 Task: Font style For heading Use Arabic Typesetting with dark magenta 1 colour & Underline. font size for heading '18 Pt. 'Change the font style of data to Batangand font size to  14 Pt. Change the alignment of both headline & data to  Align left. In the sheet  analysisSalesAnalysis_2023
Action: Mouse moved to (94, 122)
Screenshot: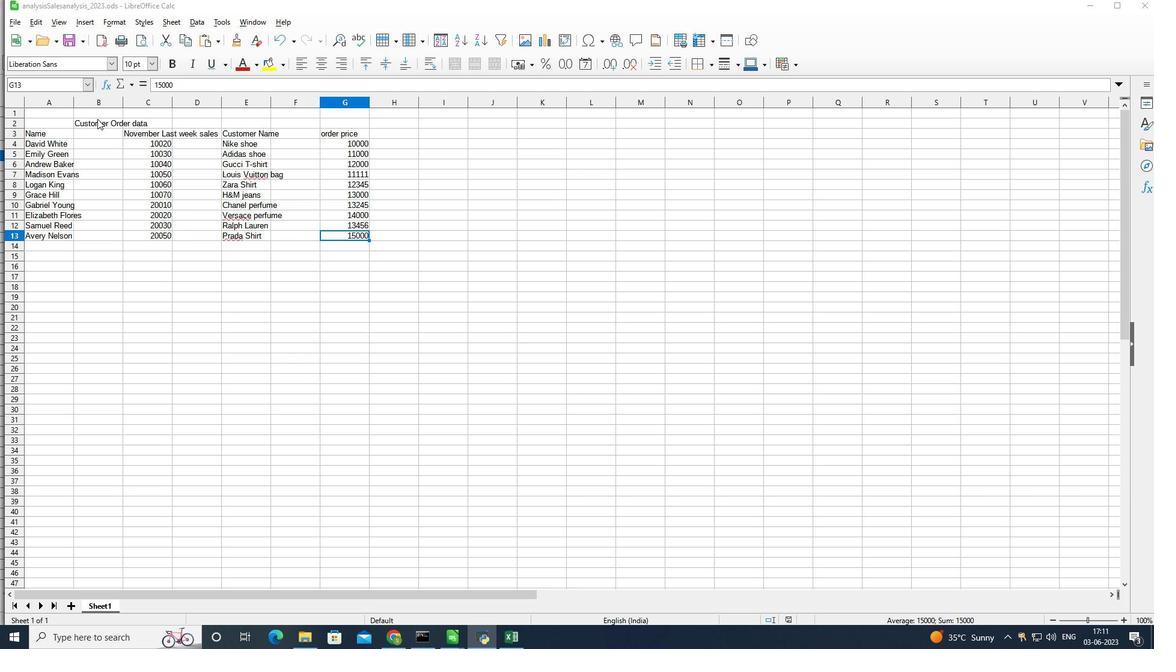 
Action: Mouse pressed left at (94, 122)
Screenshot: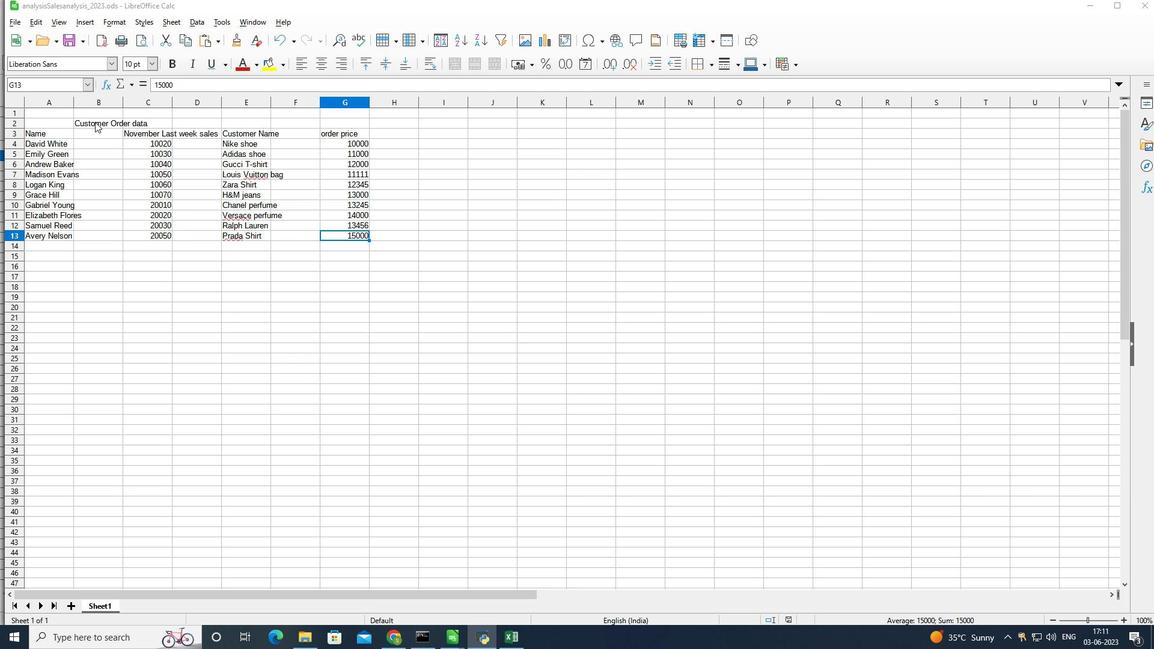 
Action: Mouse pressed left at (94, 122)
Screenshot: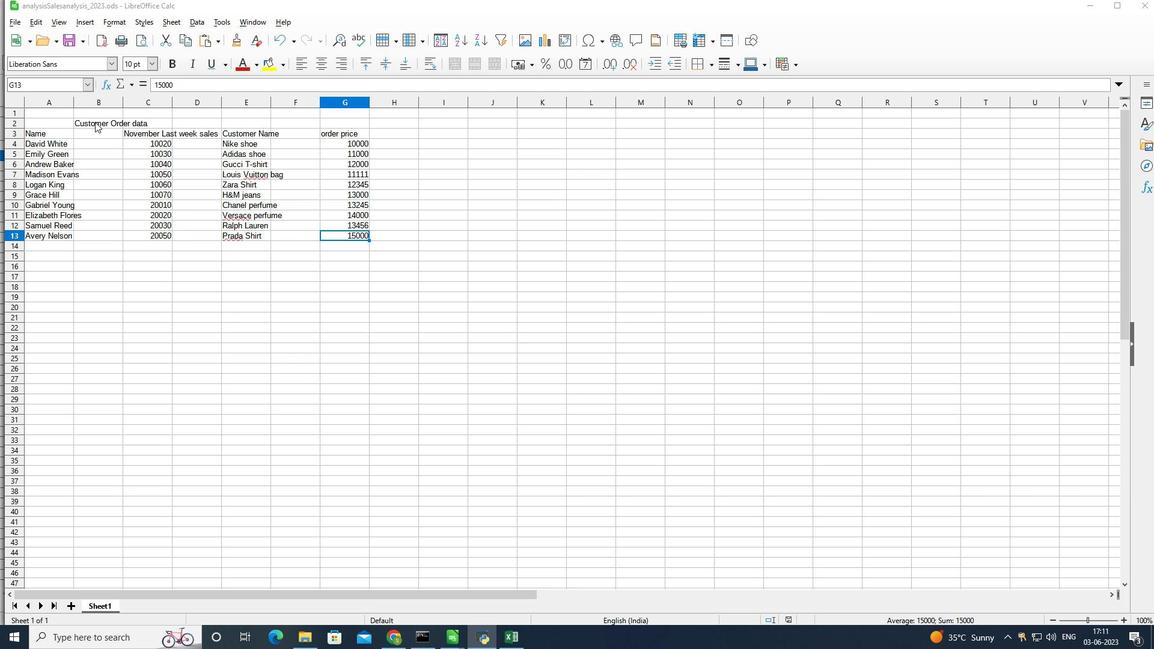 
Action: Mouse pressed left at (94, 122)
Screenshot: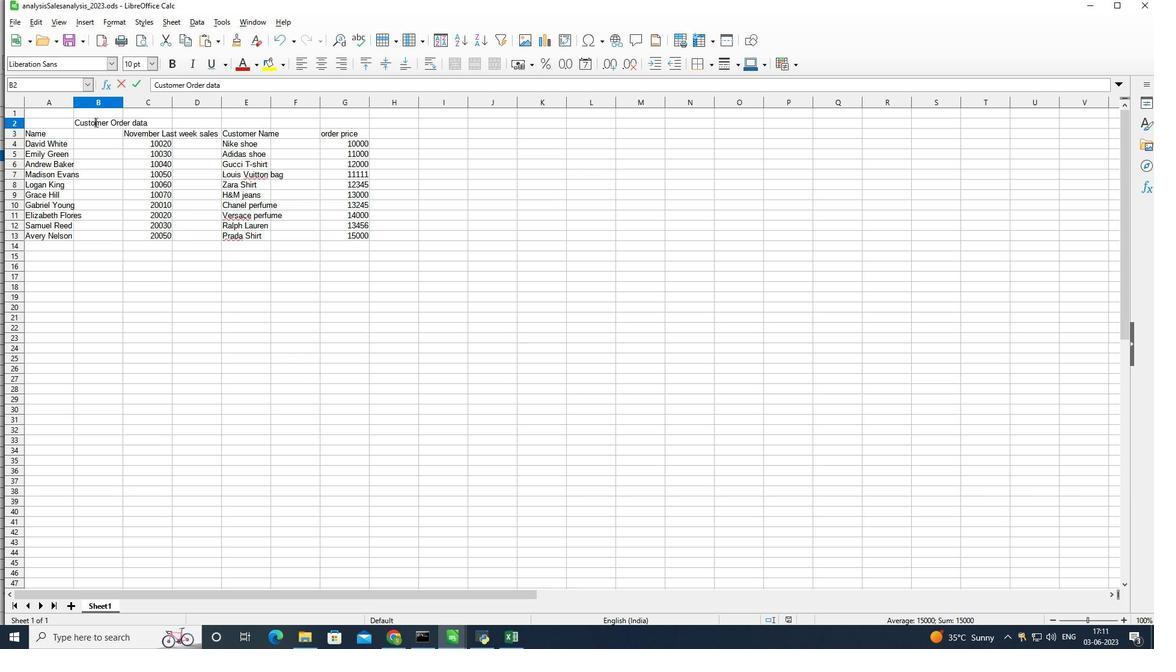 
Action: Mouse pressed left at (94, 122)
Screenshot: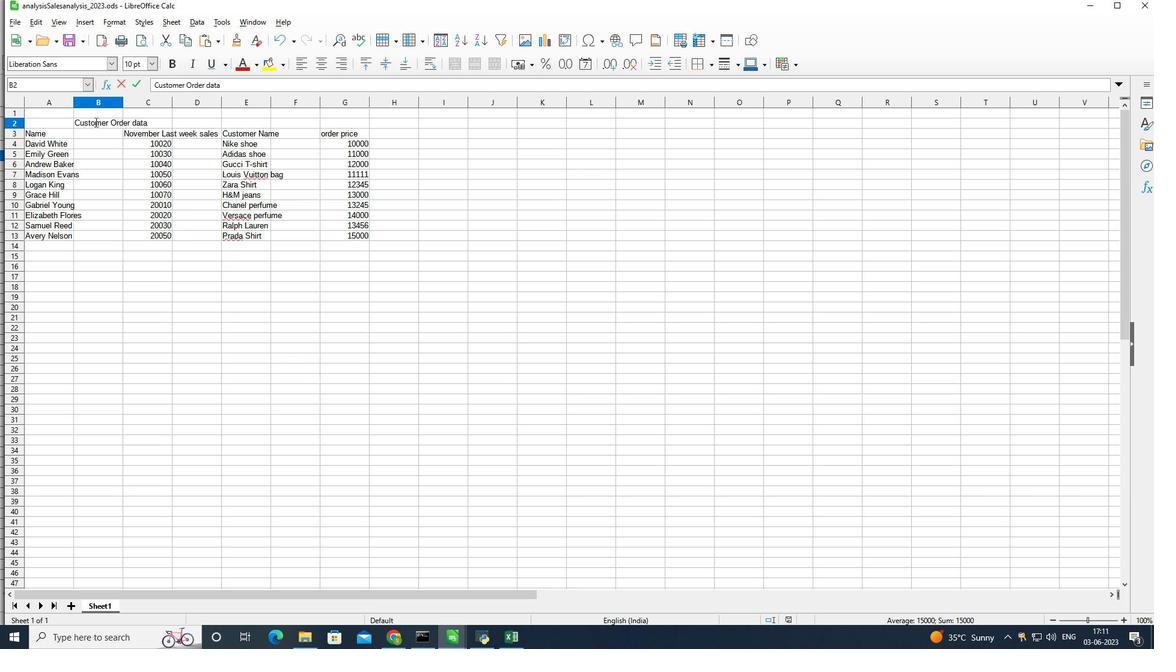 
Action: Mouse pressed left at (94, 122)
Screenshot: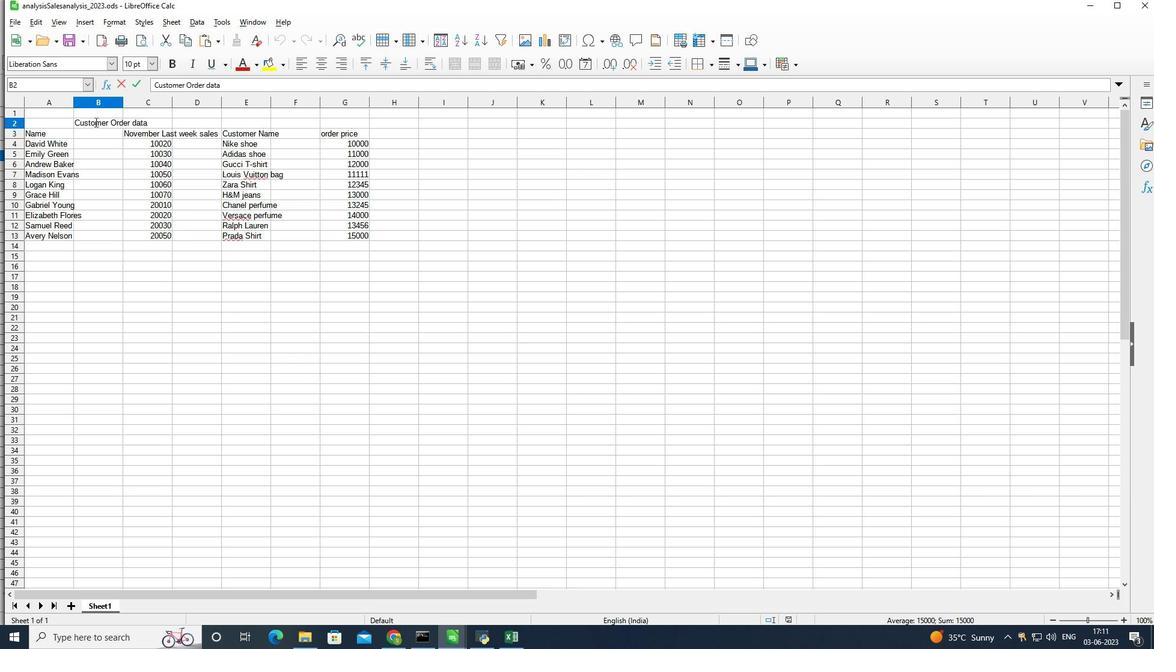
Action: Mouse moved to (94, 123)
Screenshot: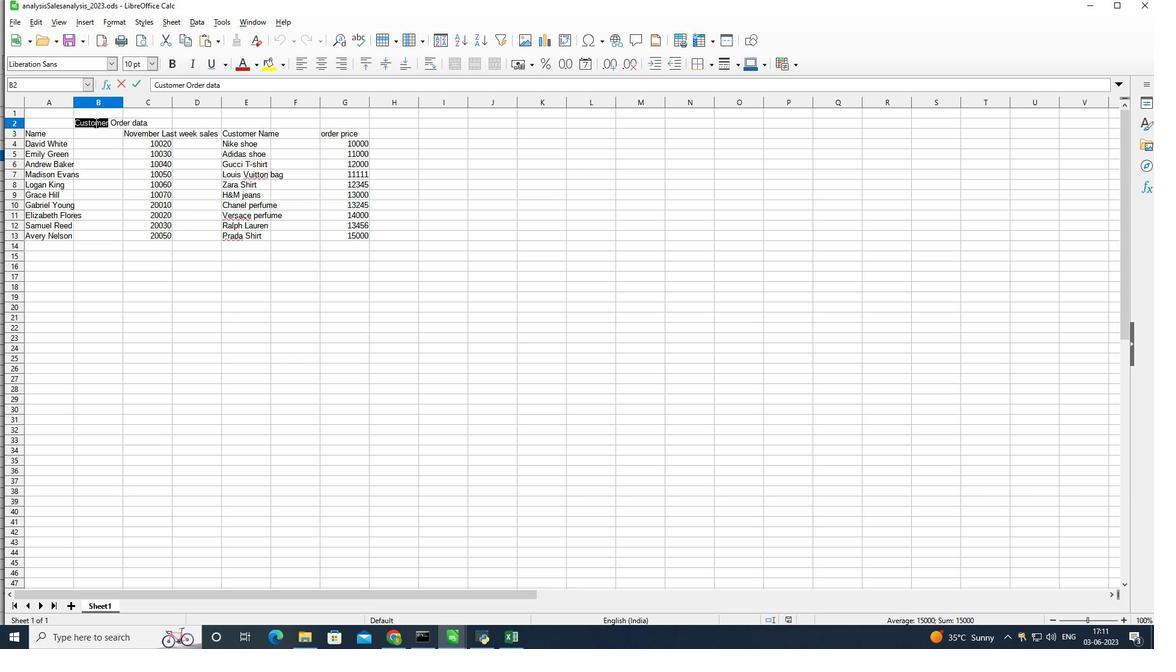 
Action: Mouse pressed left at (94, 123)
Screenshot: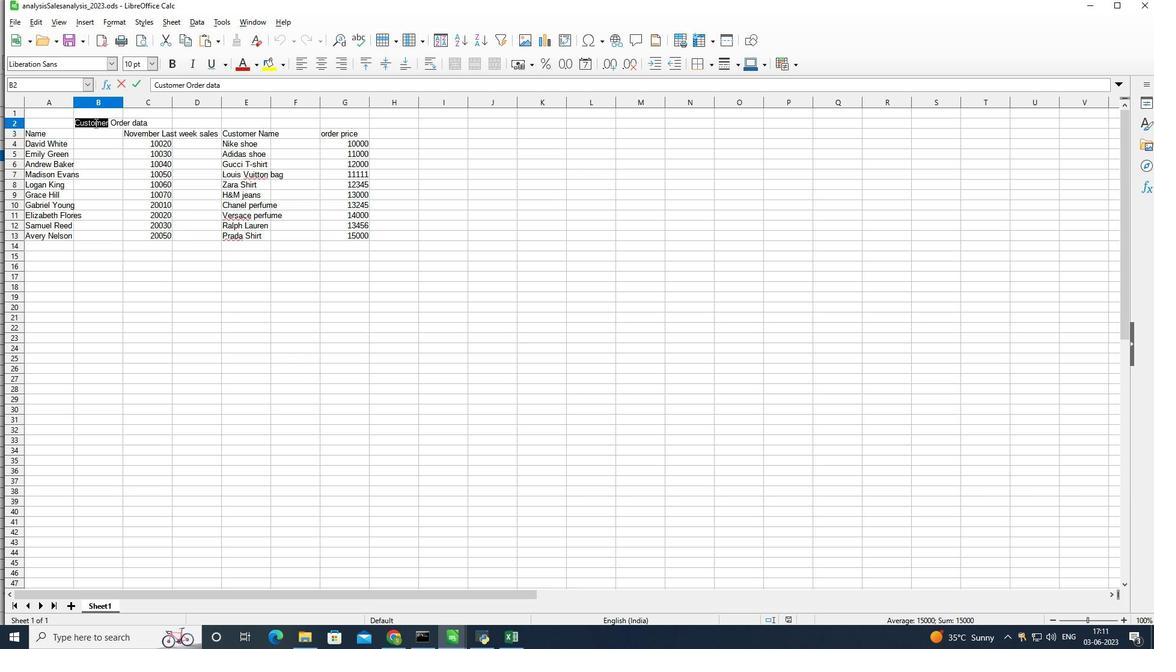 
Action: Mouse moved to (96, 123)
Screenshot: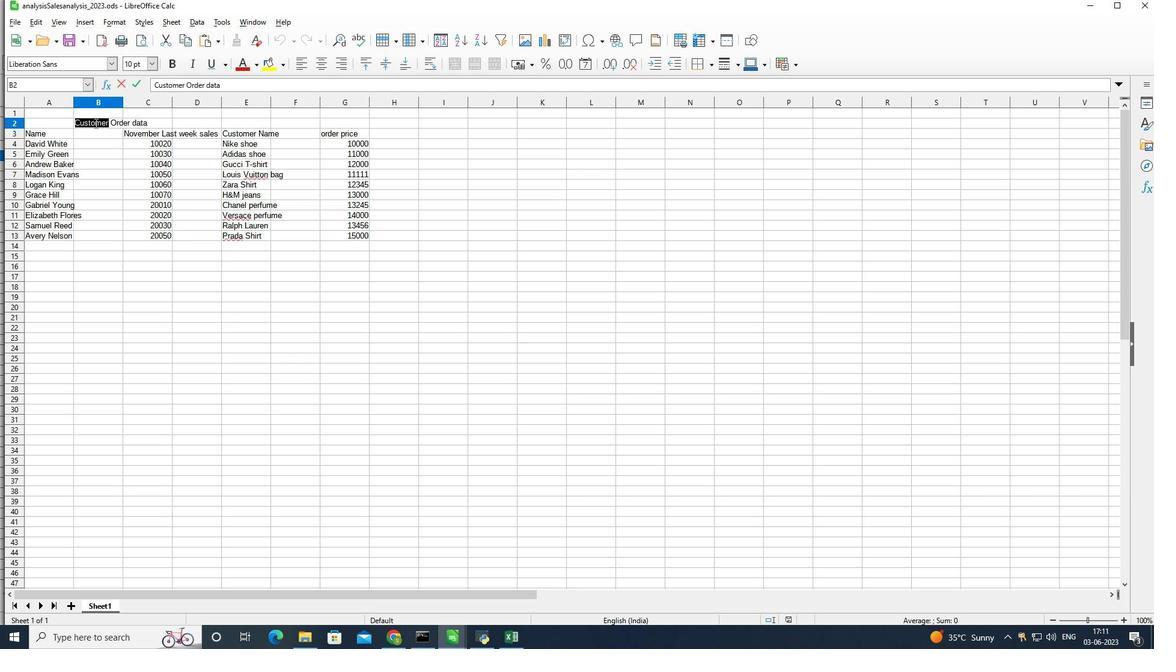 
Action: Mouse pressed left at (96, 123)
Screenshot: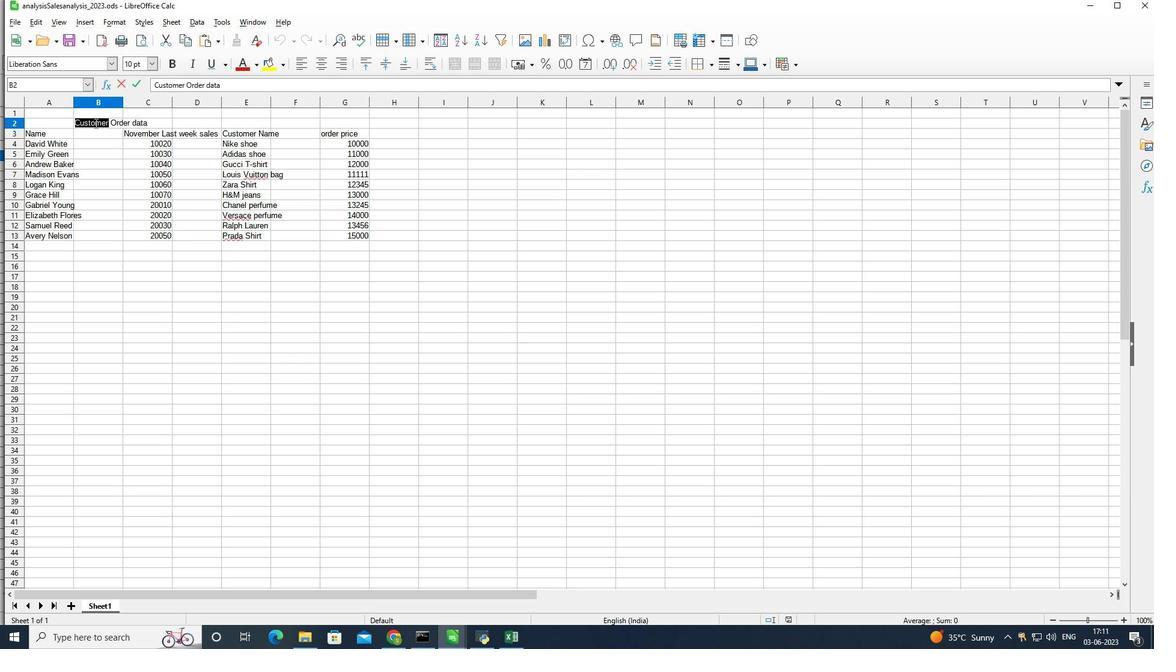 
Action: Mouse pressed left at (96, 123)
Screenshot: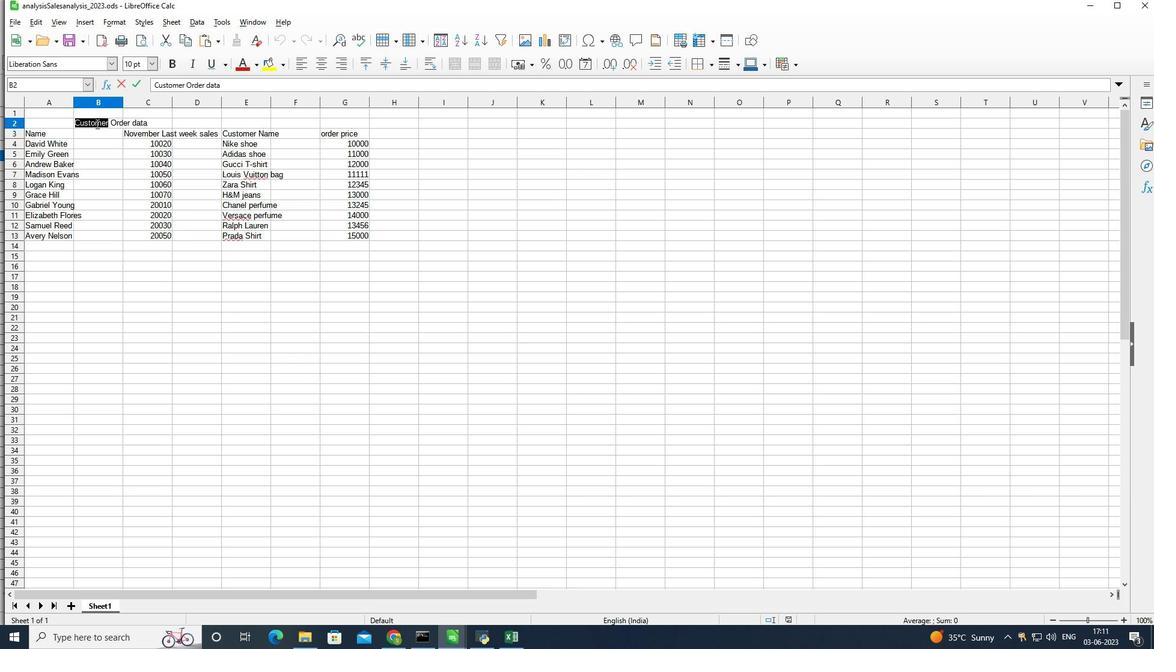 
Action: Mouse moved to (96, 123)
Screenshot: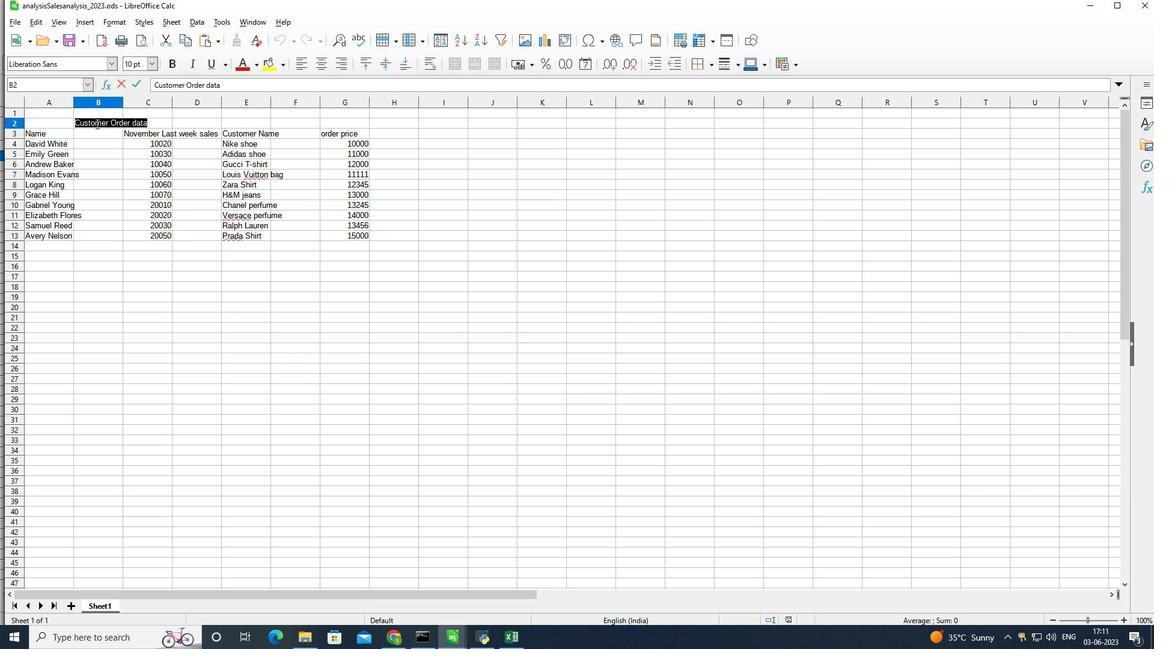 
Action: Mouse pressed left at (96, 123)
Screenshot: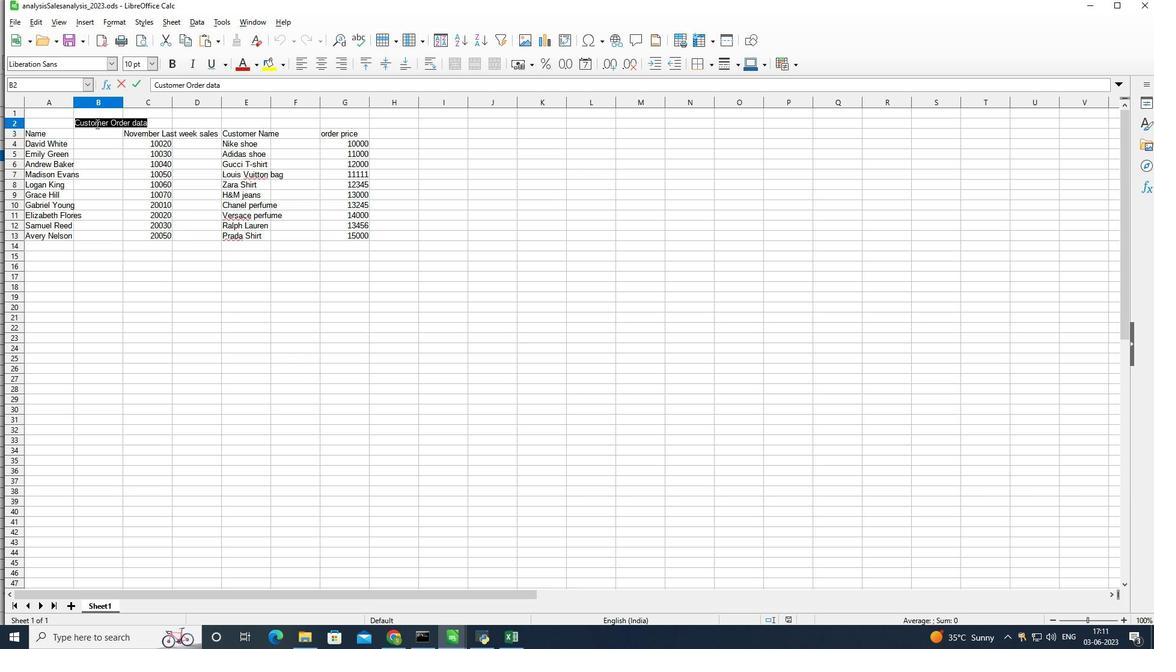 
Action: Mouse moved to (94, 66)
Screenshot: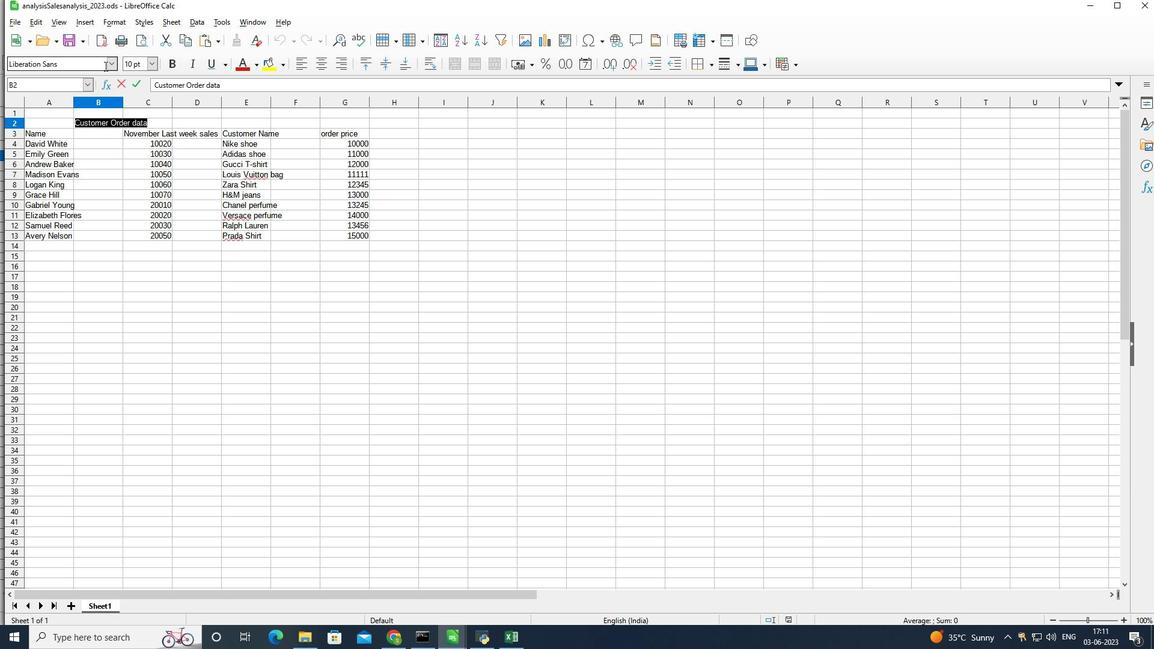 
Action: Mouse pressed left at (94, 66)
Screenshot: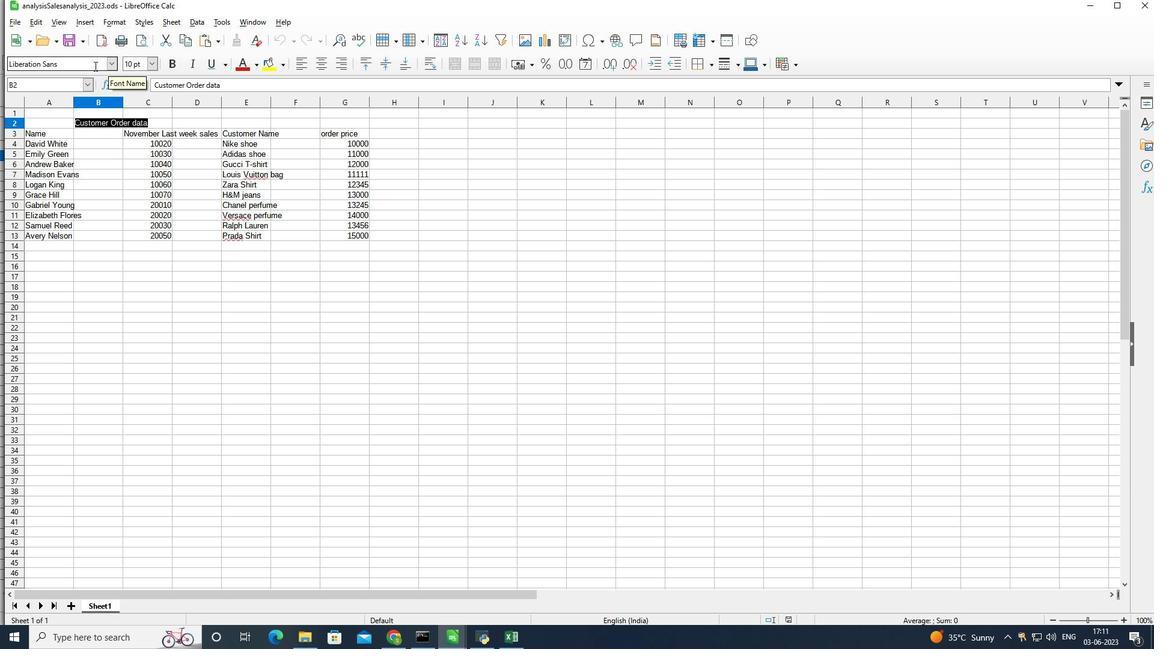 
Action: Mouse moved to (111, 88)
Screenshot: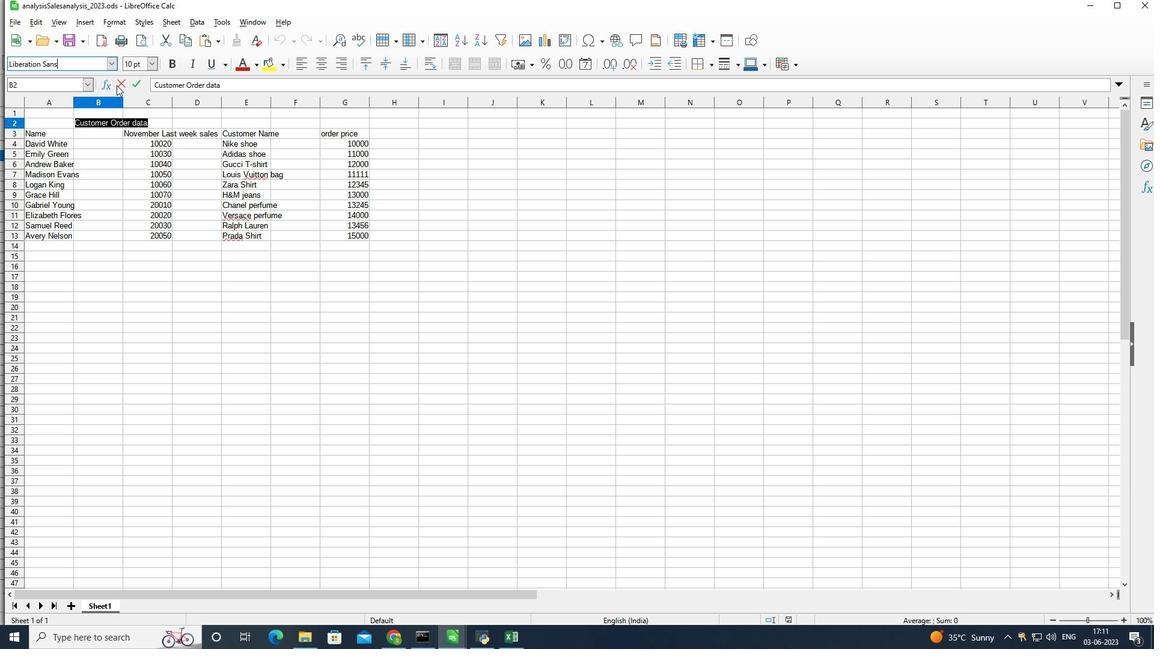 
Action: Key pressed <Key.backspace><Key.backspace><Key.backspace><Key.backspace><Key.backspace><Key.backspace><Key.backspace><Key.backspace><Key.backspace><Key.backspace><Key.backspace><Key.backspace><Key.backspace><Key.backspace><Key.backspace><Key.backspace><Key.backspace><Key.backspace><Key.backspace><Key.backspace><Key.backspace><Key.backspace><Key.backspace><Key.shift>arabic<Key.space><Key.shift>Type<Key.enter>
Screenshot: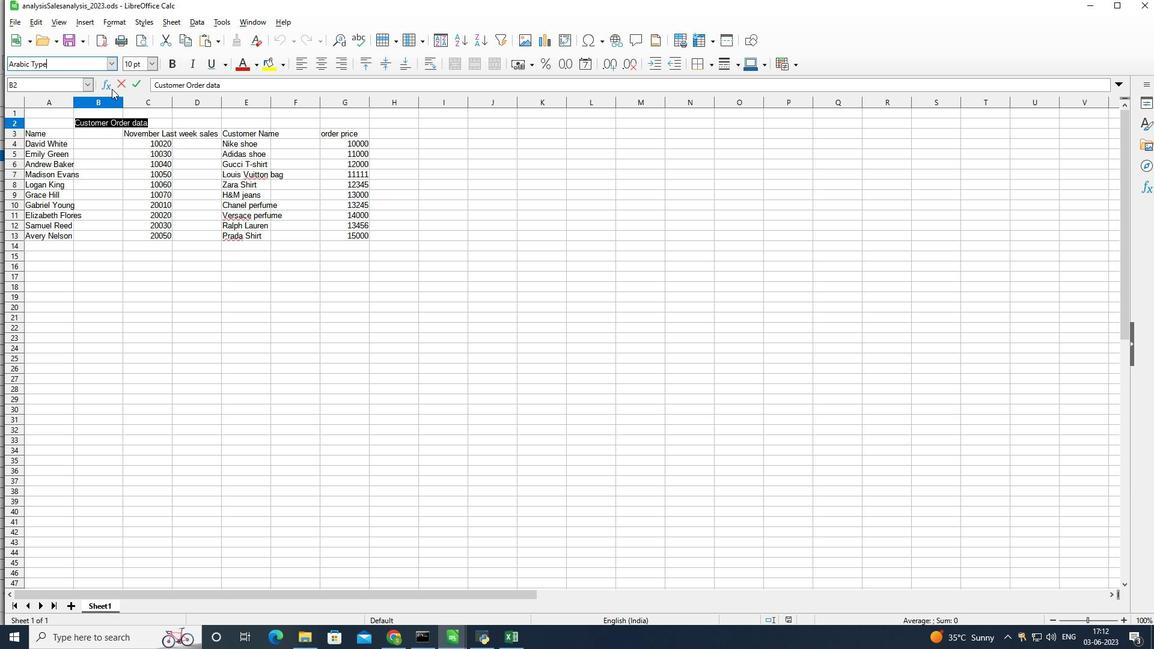 
Action: Mouse moved to (259, 65)
Screenshot: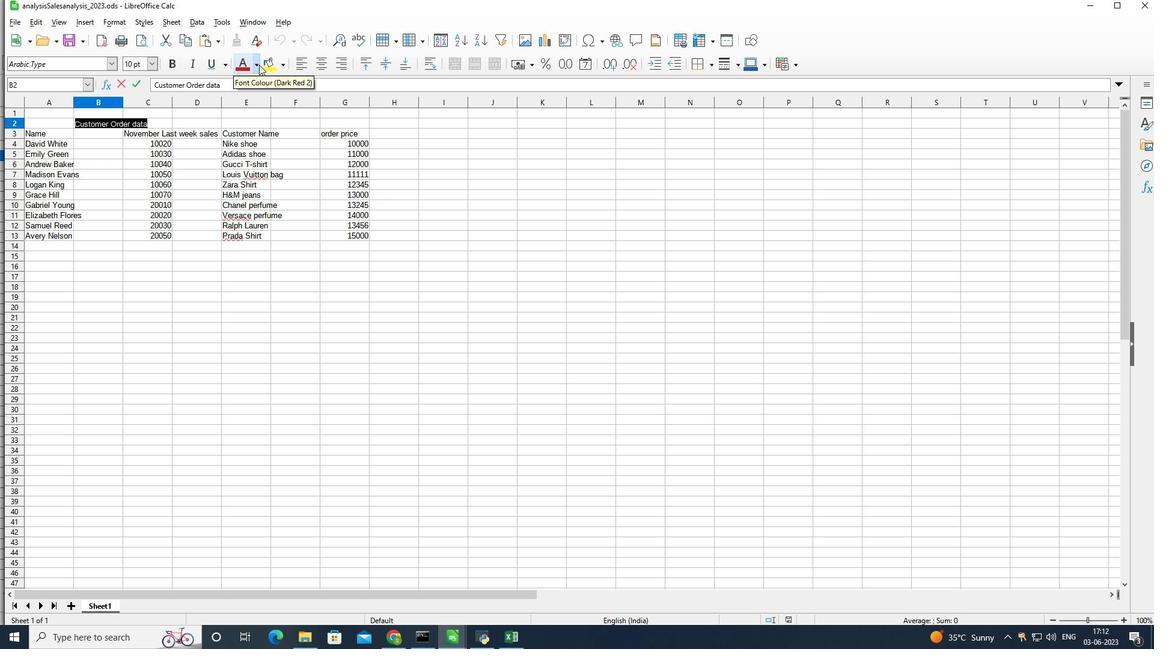 
Action: Mouse pressed left at (259, 65)
Screenshot: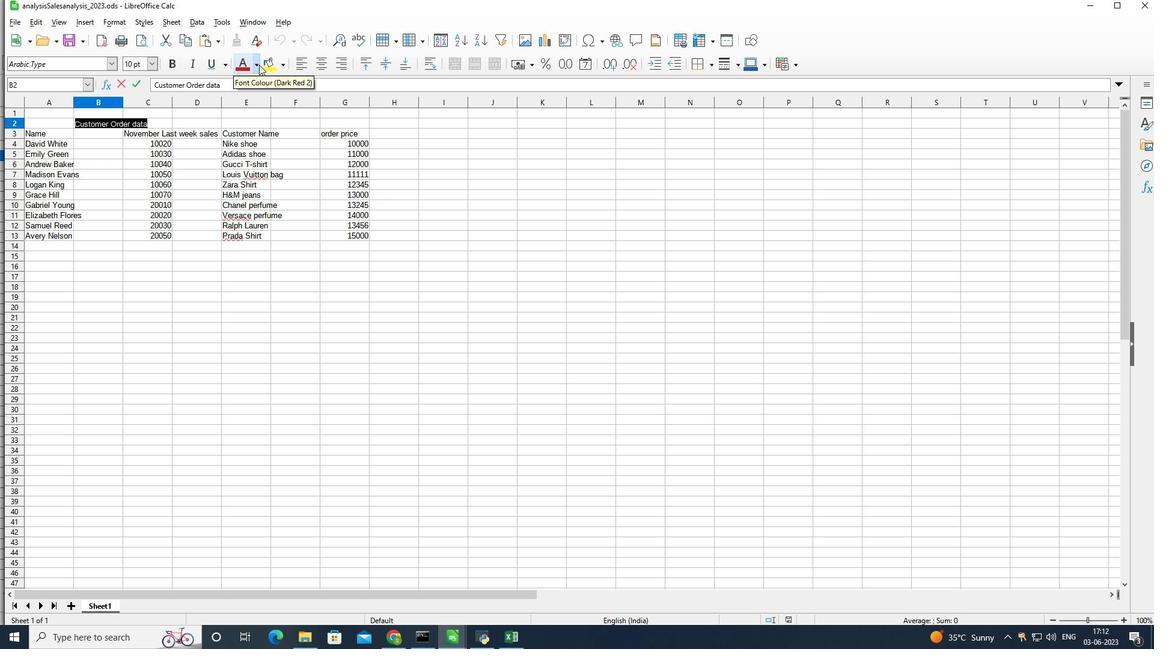
Action: Mouse moved to (295, 220)
Screenshot: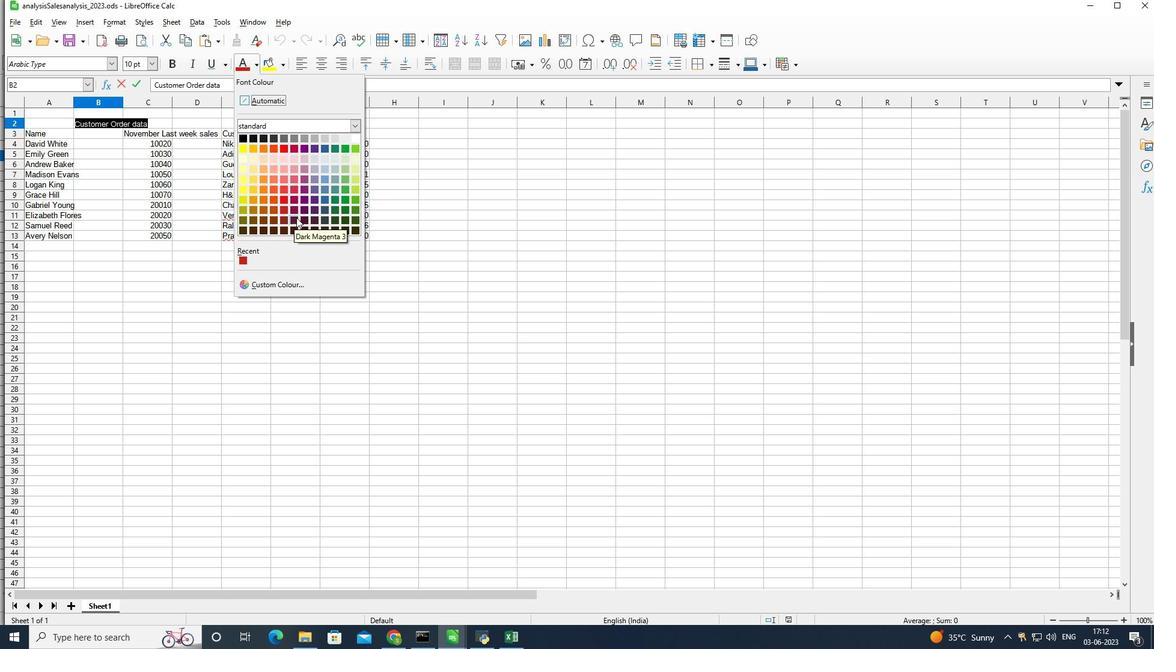 
Action: Mouse pressed left at (295, 220)
Screenshot: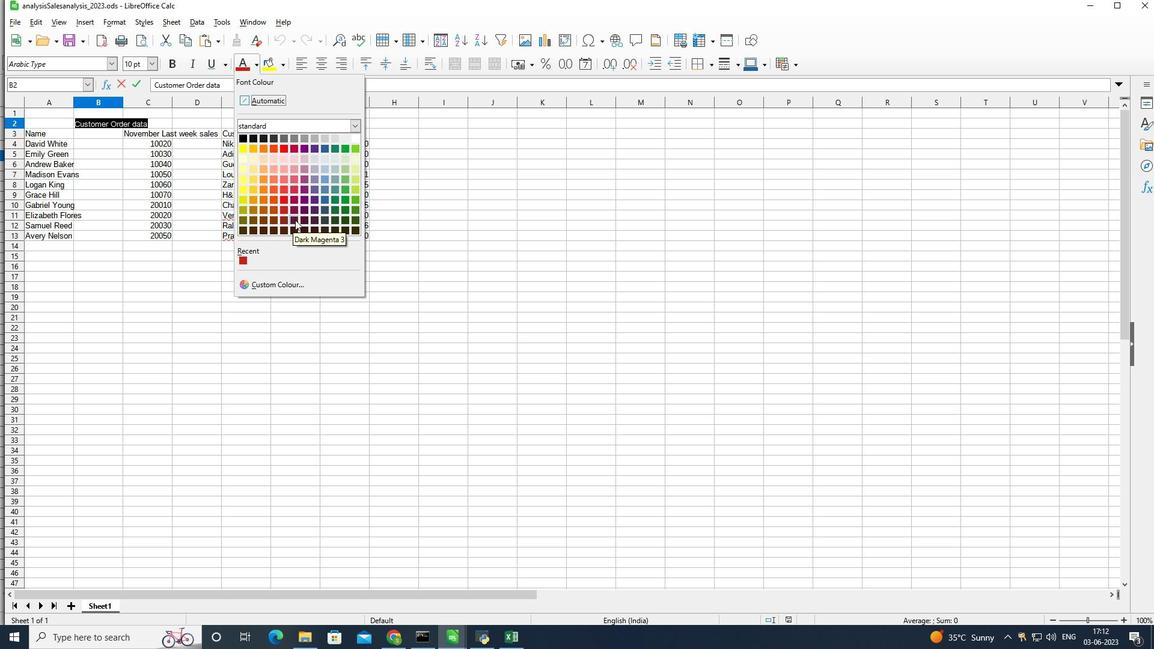 
Action: Mouse moved to (149, 61)
Screenshot: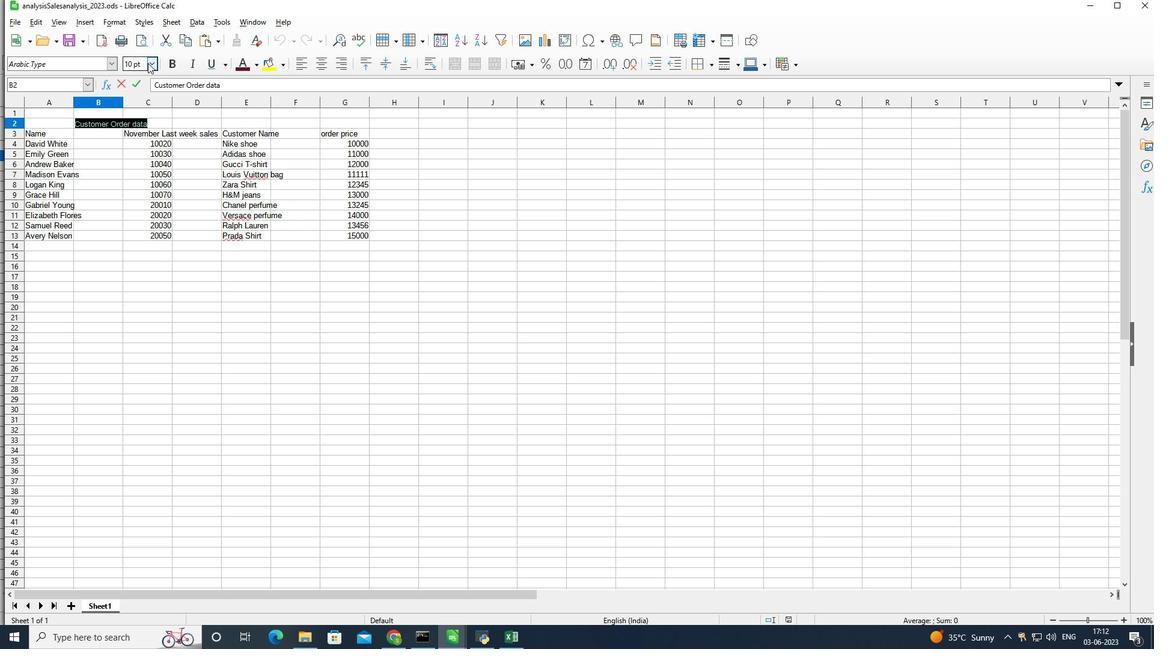 
Action: Mouse pressed left at (149, 61)
Screenshot: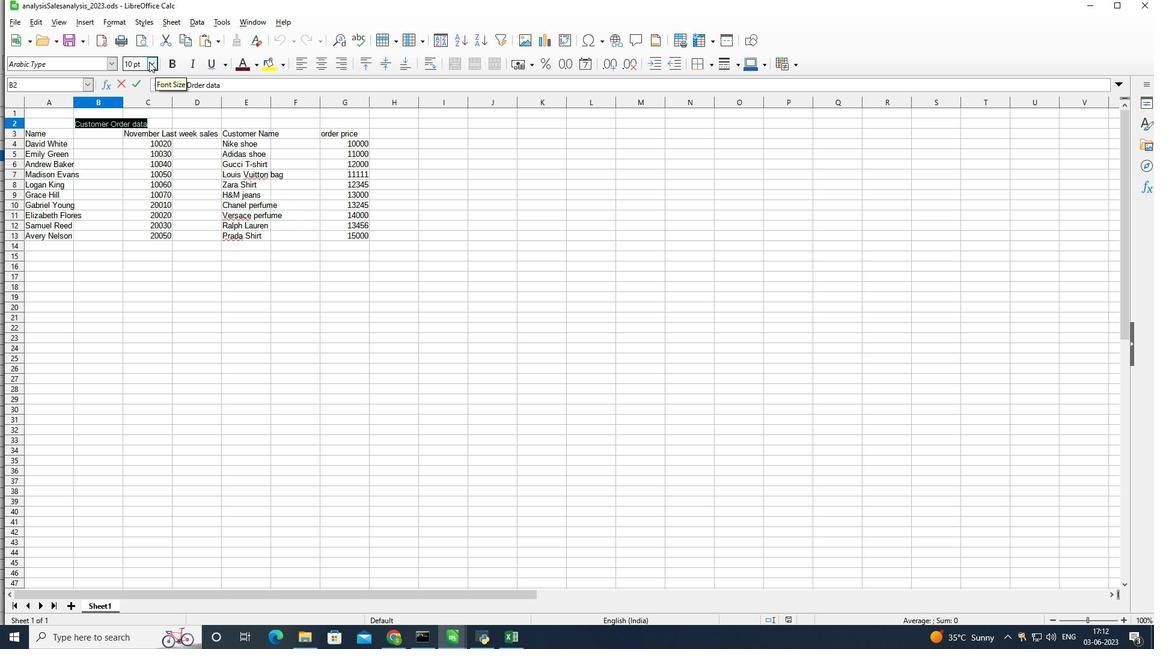 
Action: Mouse moved to (136, 164)
Screenshot: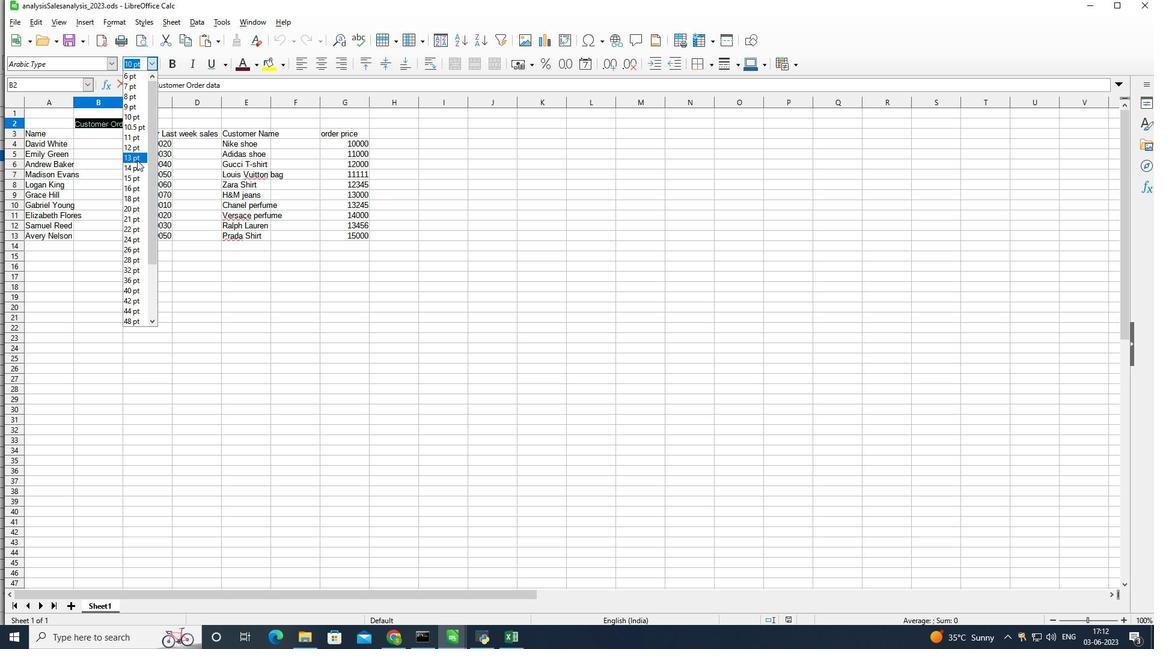 
Action: Mouse pressed left at (136, 164)
Screenshot: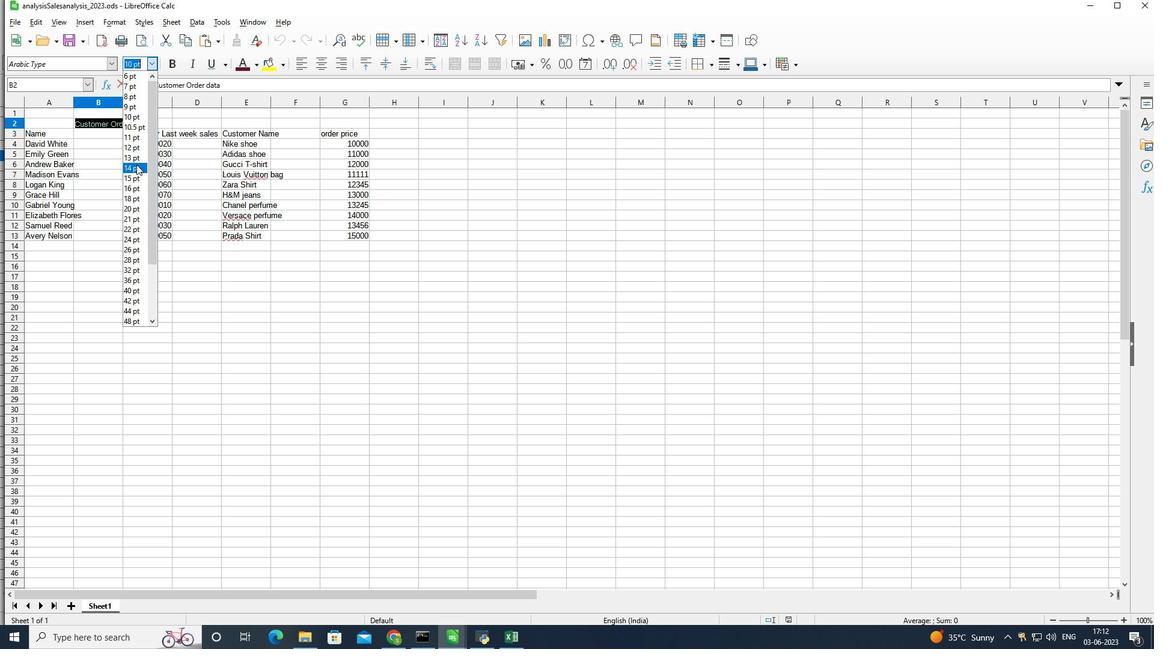 
Action: Mouse moved to (149, 66)
Screenshot: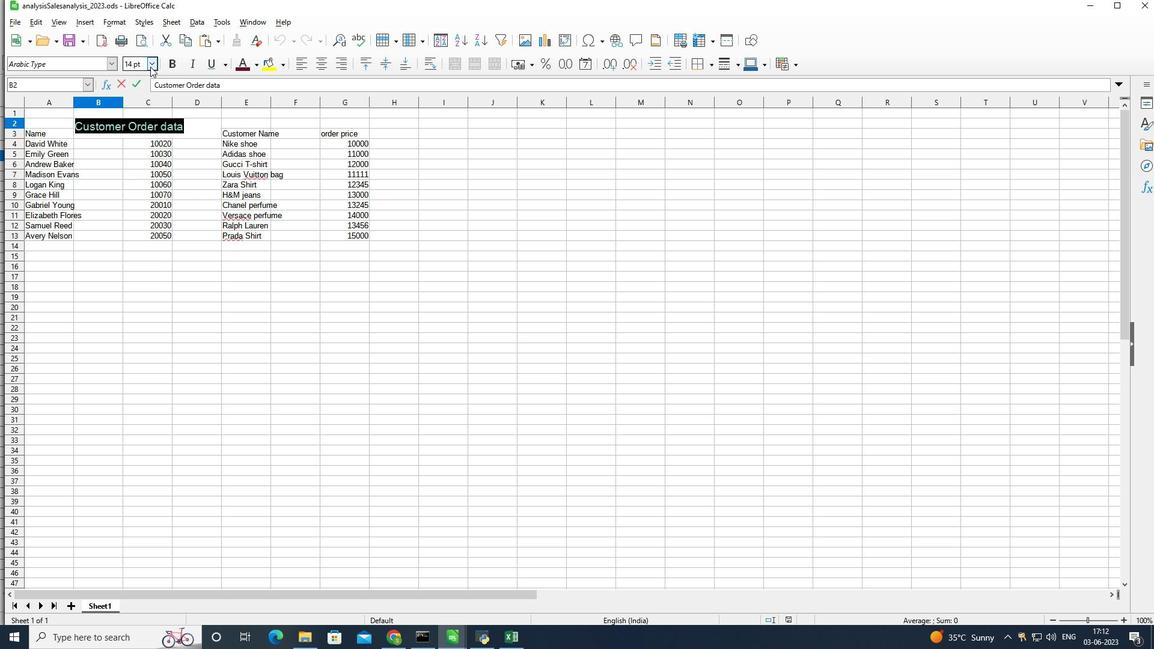 
Action: Mouse pressed left at (149, 66)
Screenshot: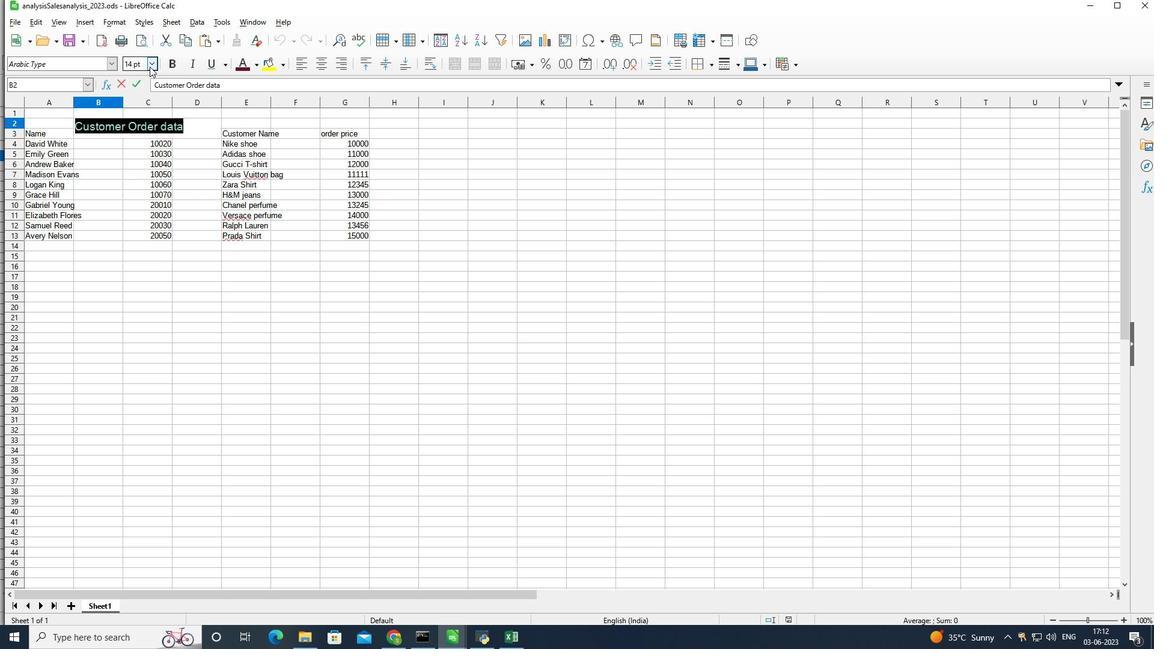 
Action: Mouse moved to (130, 195)
Screenshot: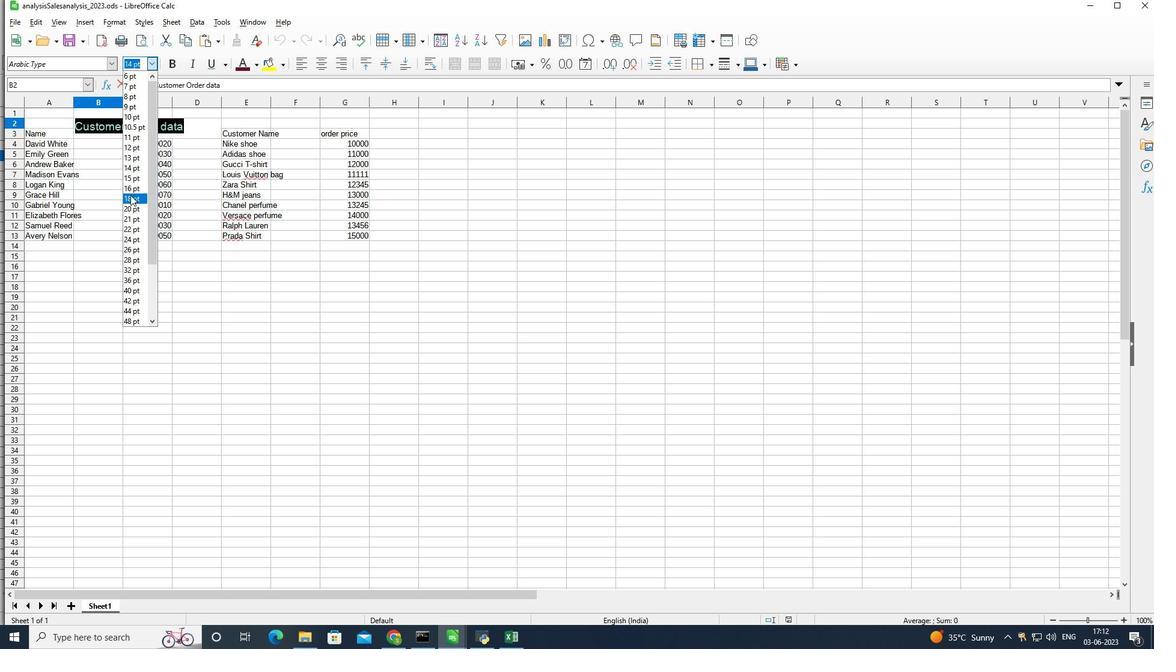 
Action: Mouse pressed left at (130, 195)
Screenshot: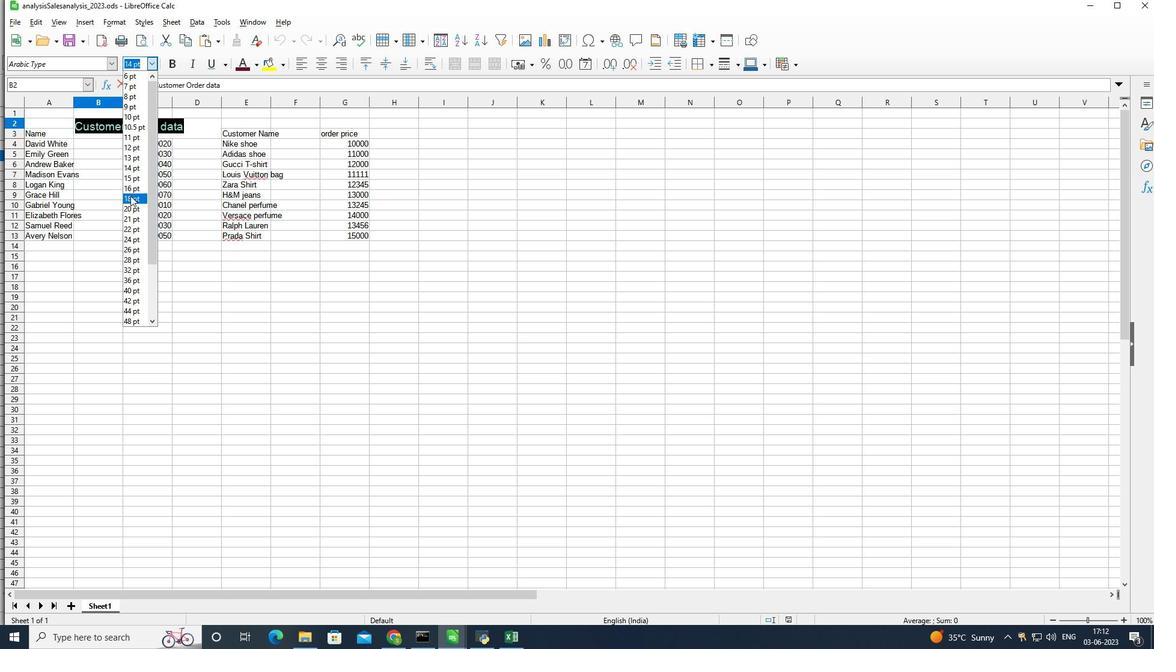 
Action: Mouse moved to (40, 132)
Screenshot: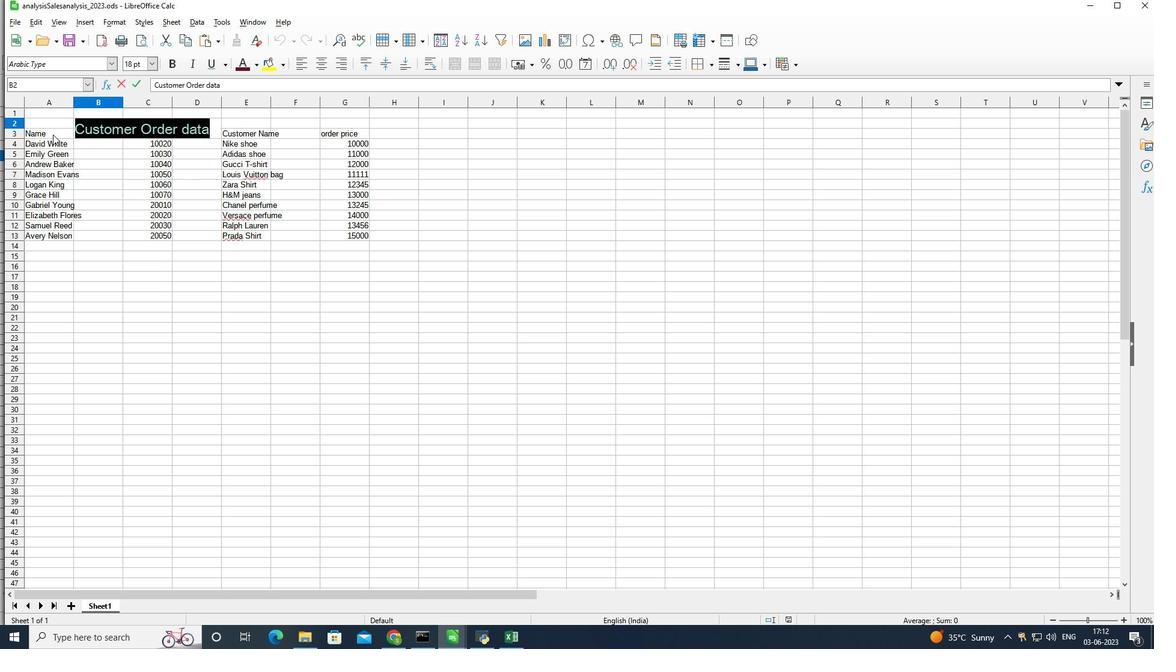 
Action: Mouse pressed left at (40, 132)
Screenshot: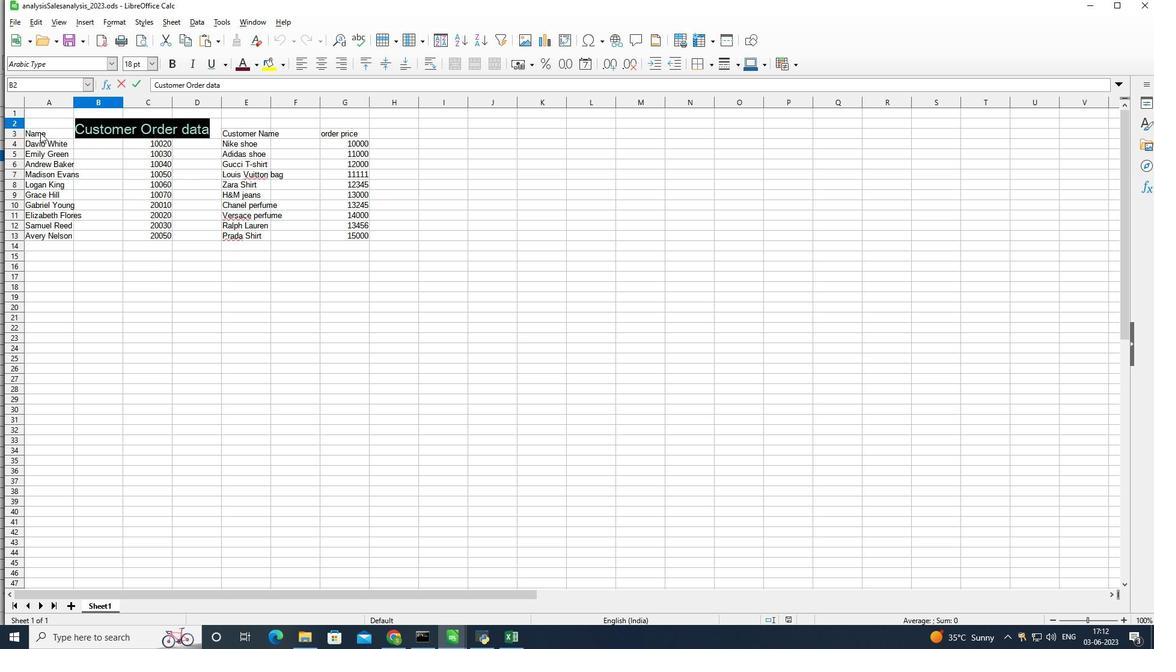 
Action: Mouse moved to (40, 140)
Screenshot: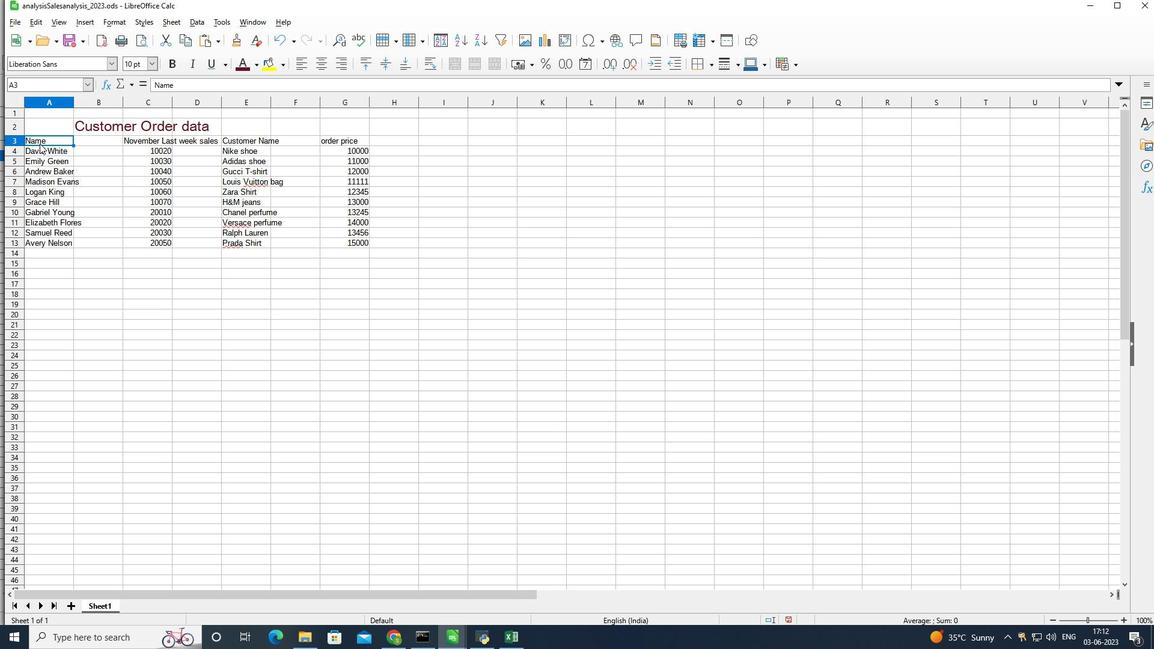 
Action: Mouse pressed left at (40, 140)
Screenshot: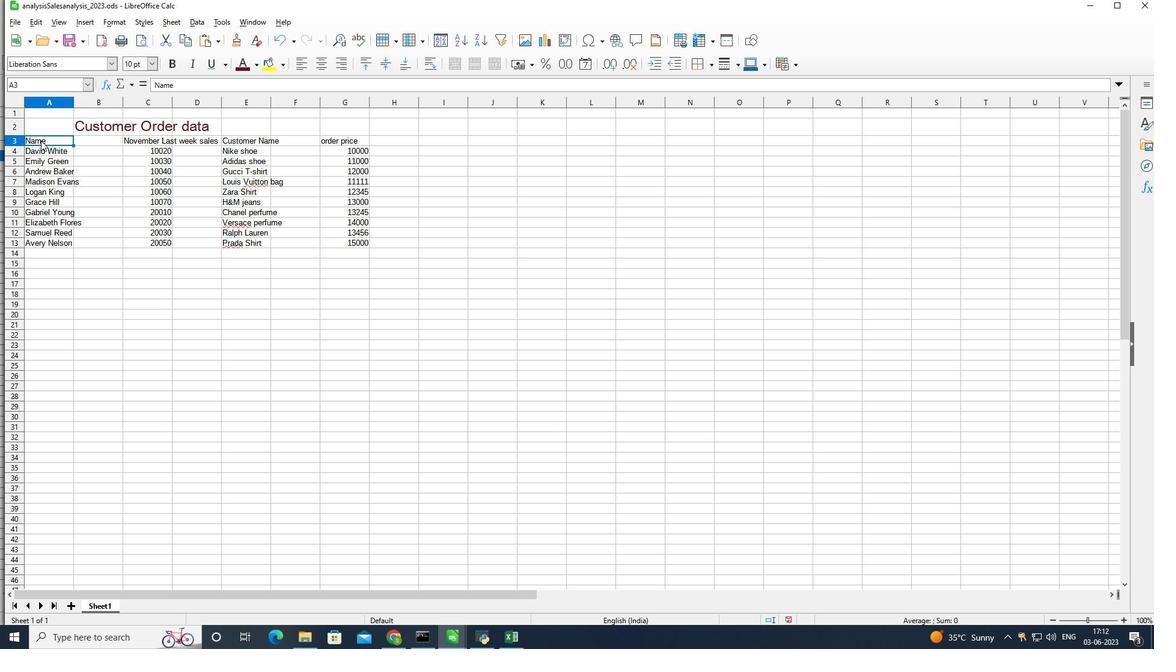 
Action: Mouse moved to (84, 68)
Screenshot: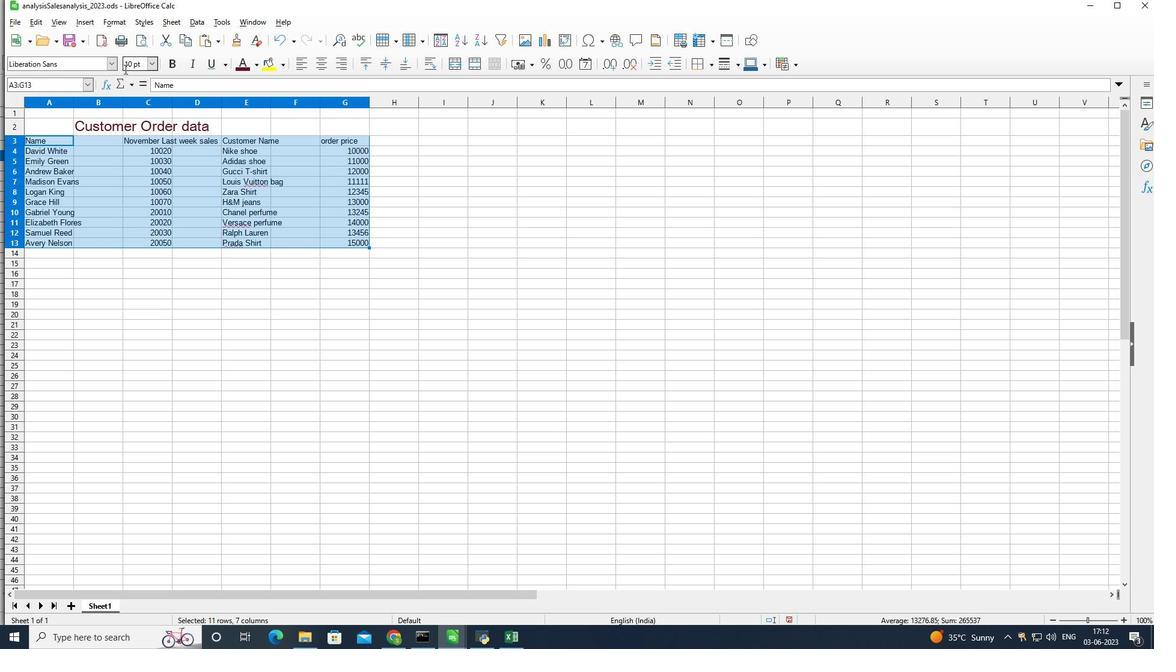 
Action: Mouse pressed left at (84, 68)
Screenshot: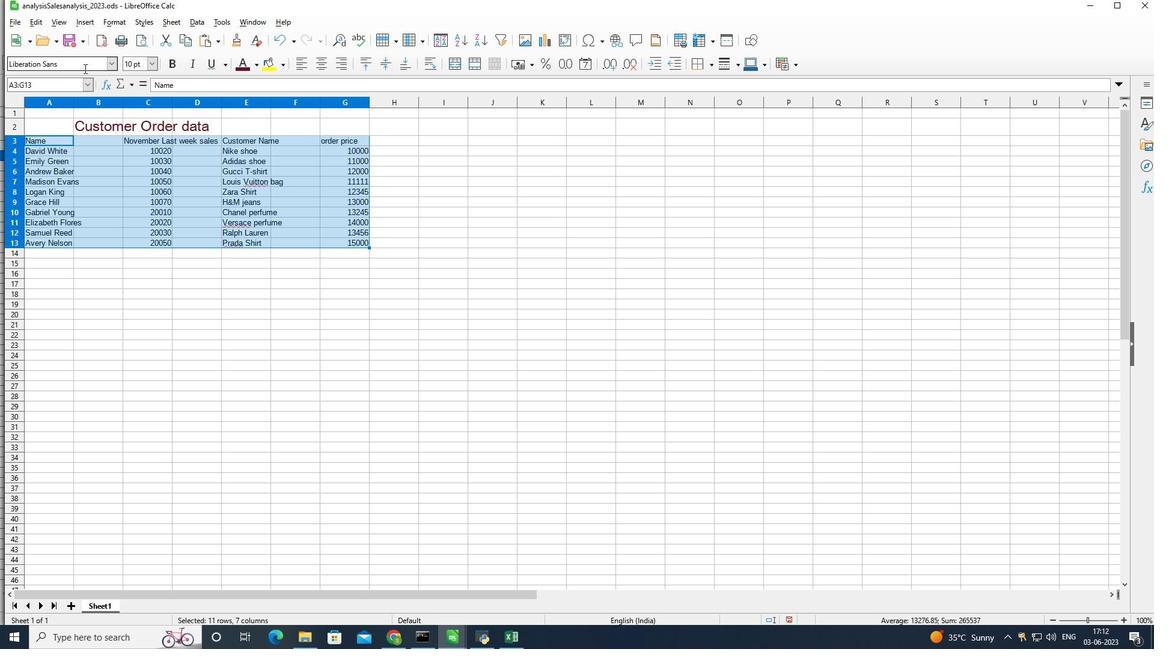 
Action: Mouse moved to (133, 45)
Screenshot: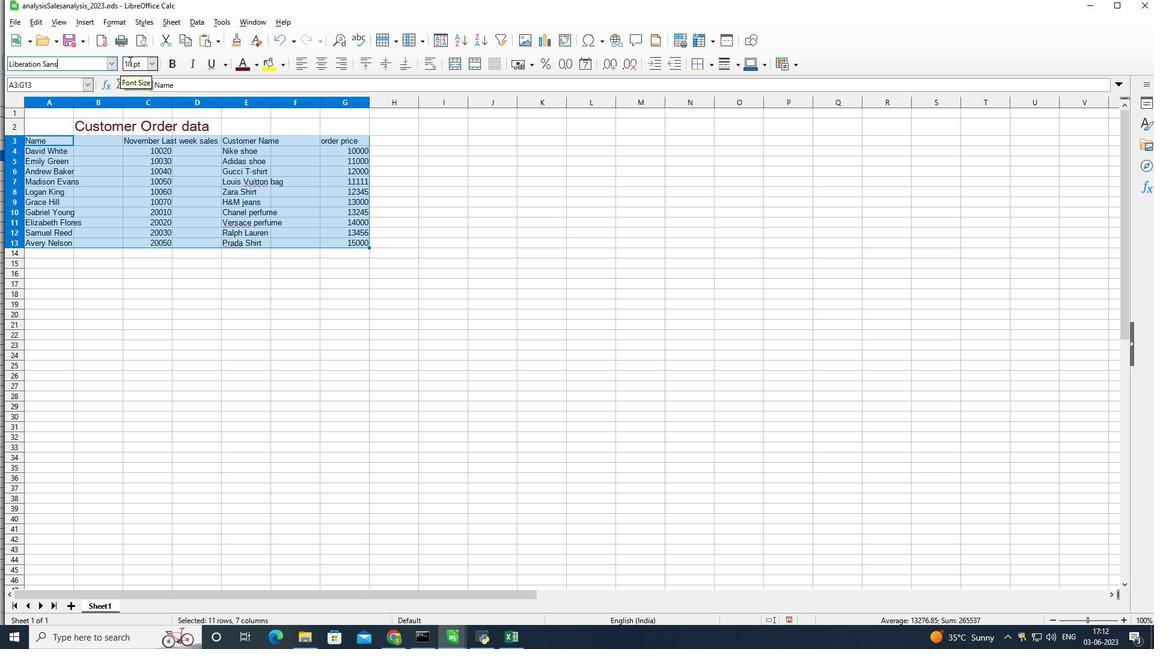 
Action: Key pressed <Key.backspace><Key.backspace><Key.backspace><Key.backspace><Key.backspace><Key.backspace><Key.backspace><Key.backspace><Key.backspace><Key.backspace><Key.backspace><Key.backspace><Key.backspace><Key.backspace><Key.backspace><Key.backspace><Key.backspace><Key.backspace><Key.shift><Key.shift><Key.shift><Key.shift><Key.shift><Key.shift><Key.shift>Batangand<Key.enter>
Screenshot: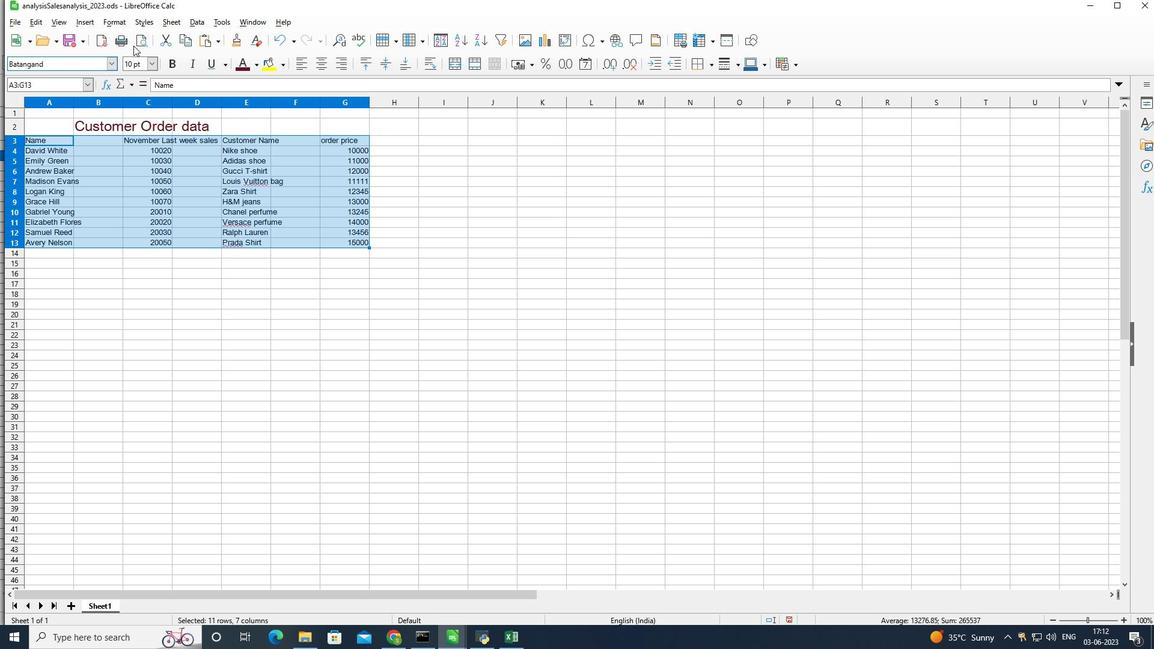 
Action: Mouse moved to (152, 61)
Screenshot: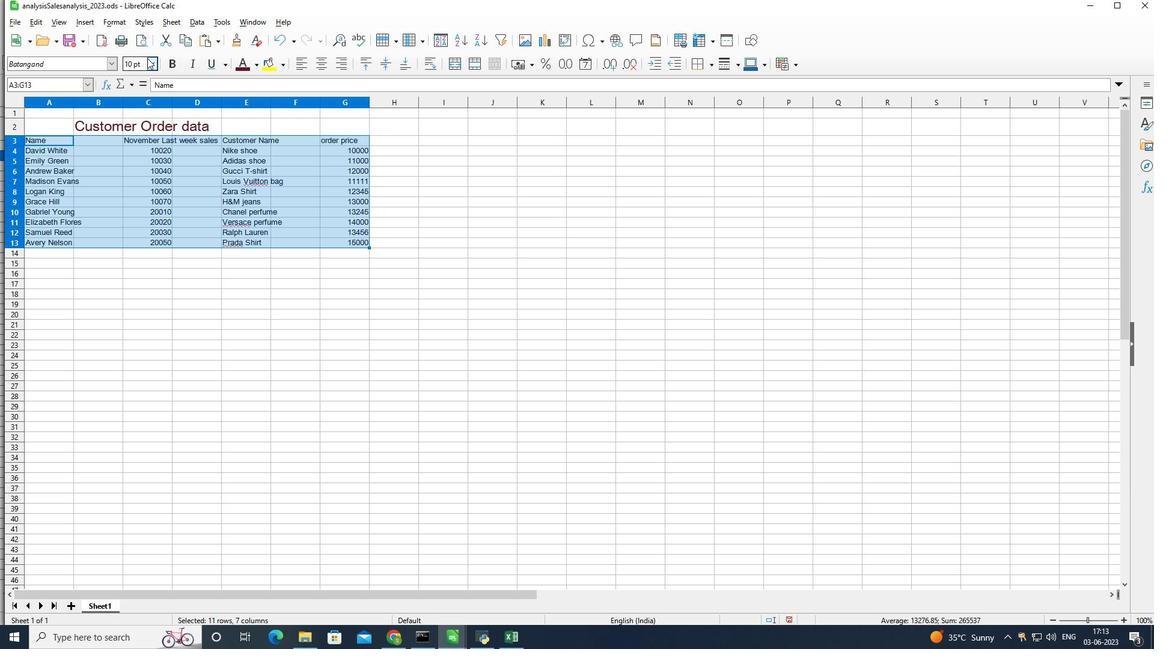 
Action: Mouse pressed left at (152, 61)
Screenshot: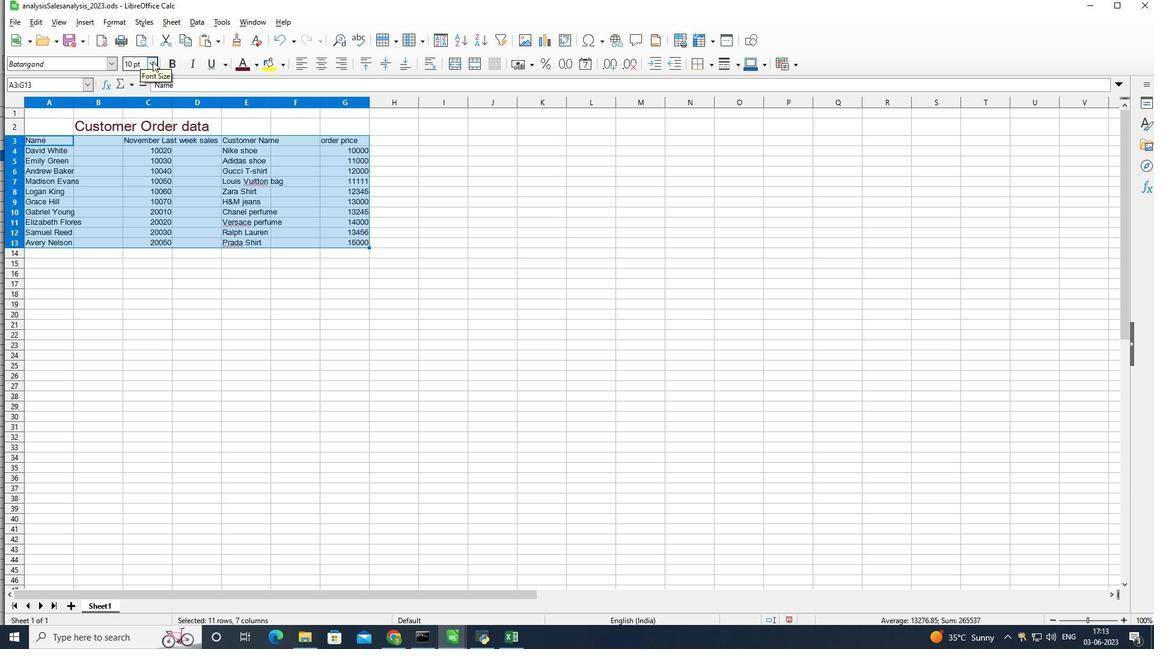 
Action: Mouse moved to (133, 167)
Screenshot: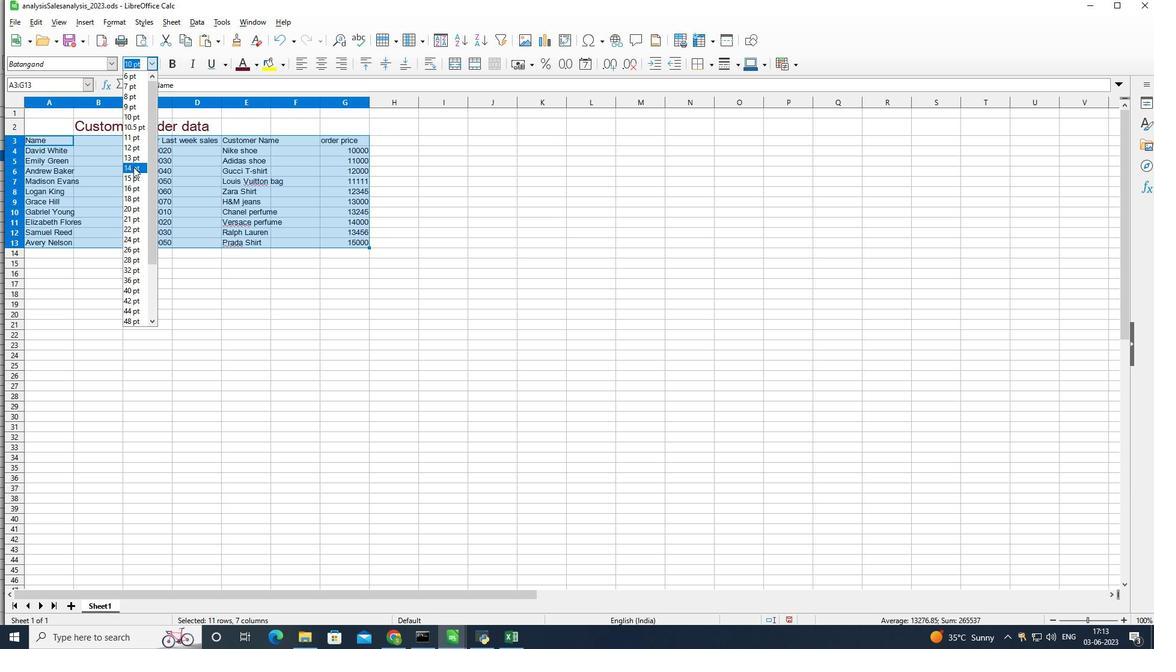 
Action: Mouse pressed left at (133, 167)
Screenshot: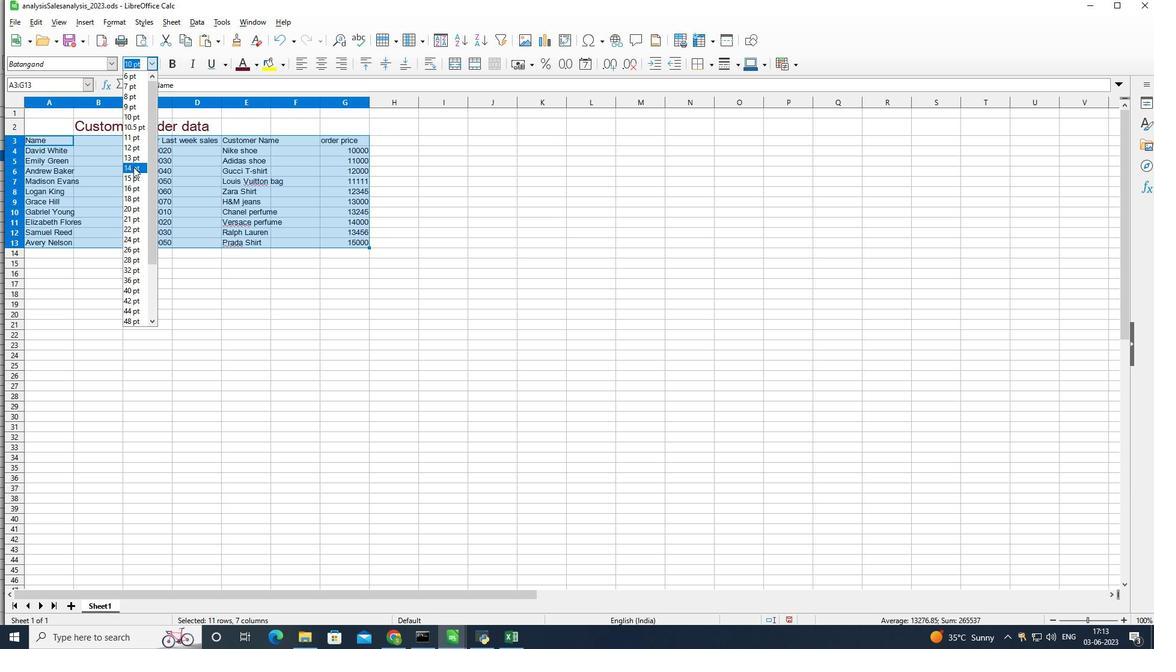 
Action: Mouse moved to (293, 62)
Screenshot: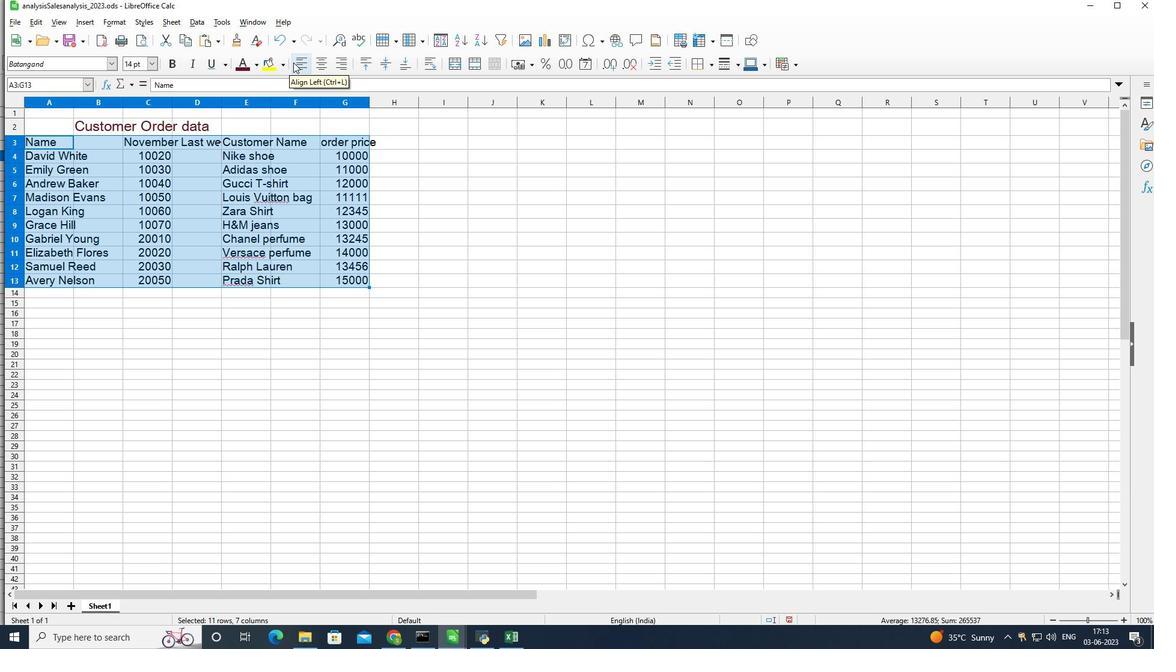 
Action: Mouse pressed left at (293, 62)
Screenshot: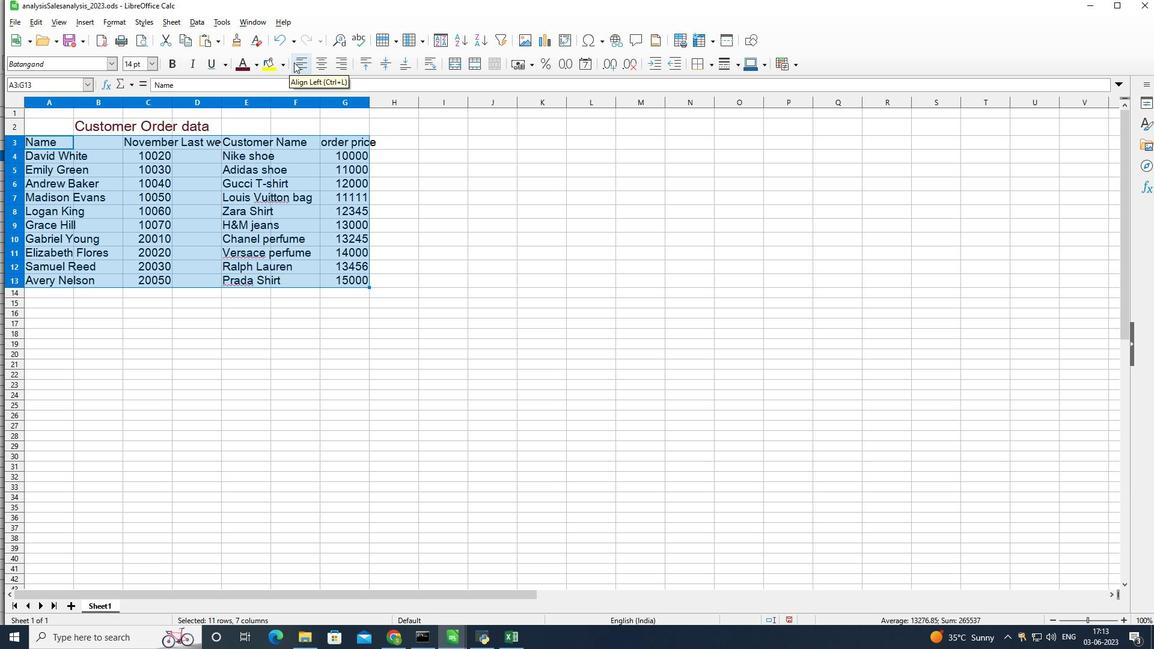 
Action: Mouse moved to (122, 123)
Screenshot: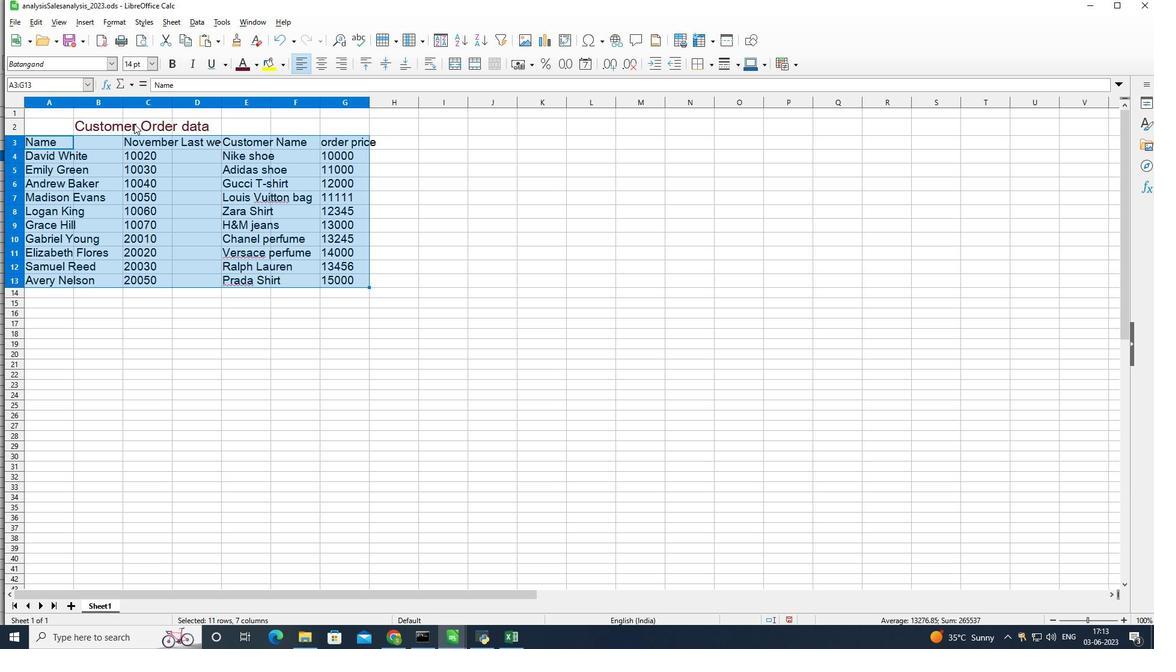 
Action: Mouse pressed left at (122, 123)
Screenshot: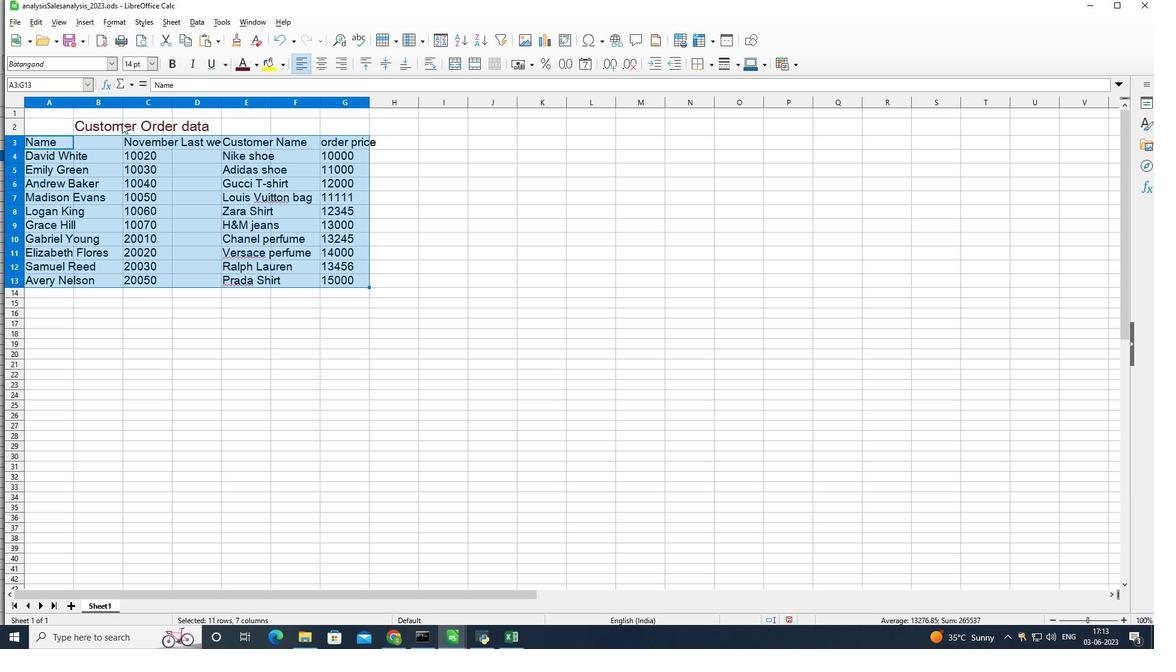 
Action: Mouse pressed left at (122, 123)
Screenshot: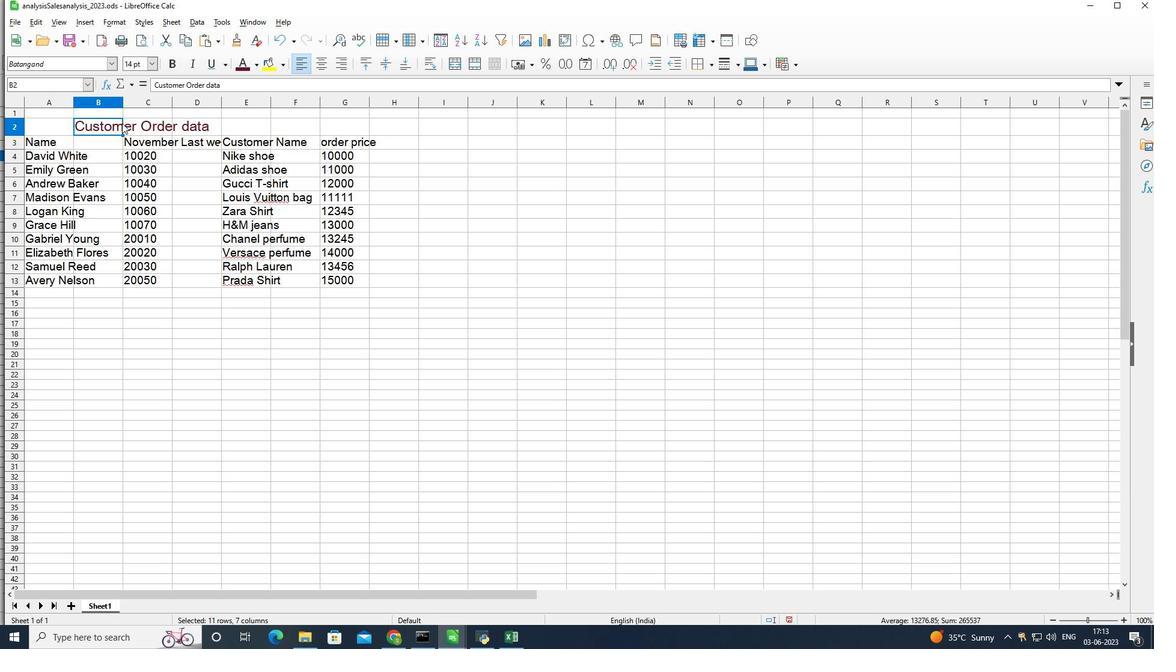 
Action: Mouse pressed left at (122, 123)
Screenshot: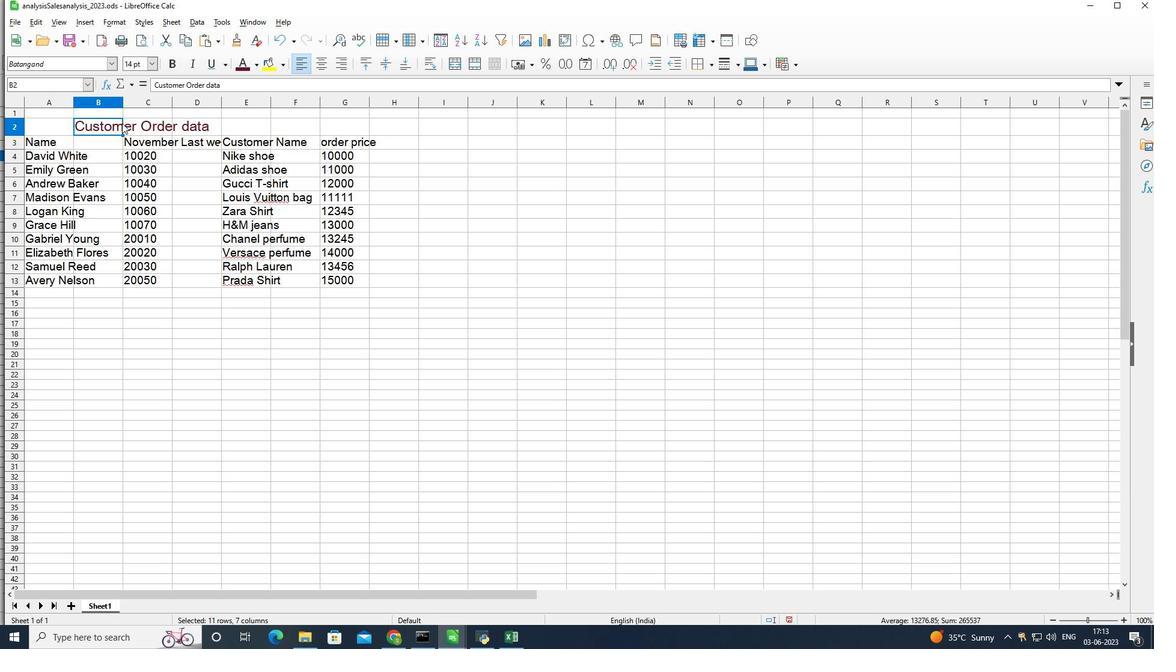 
Action: Mouse moved to (295, 61)
Screenshot: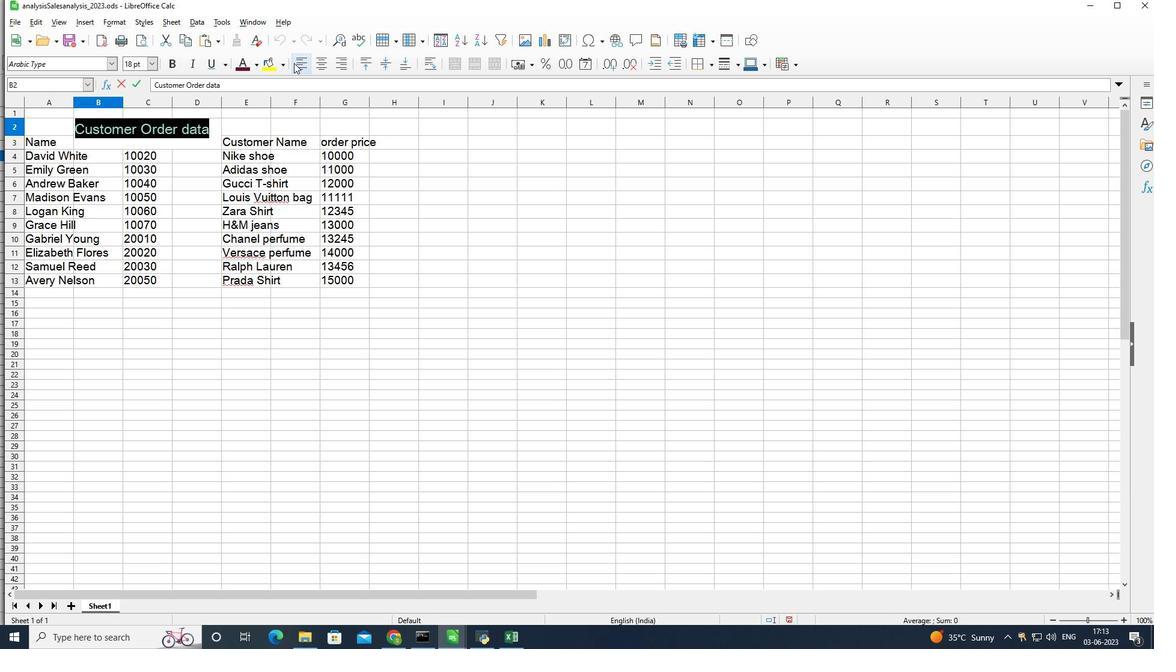 
Action: Mouse pressed left at (295, 61)
Screenshot: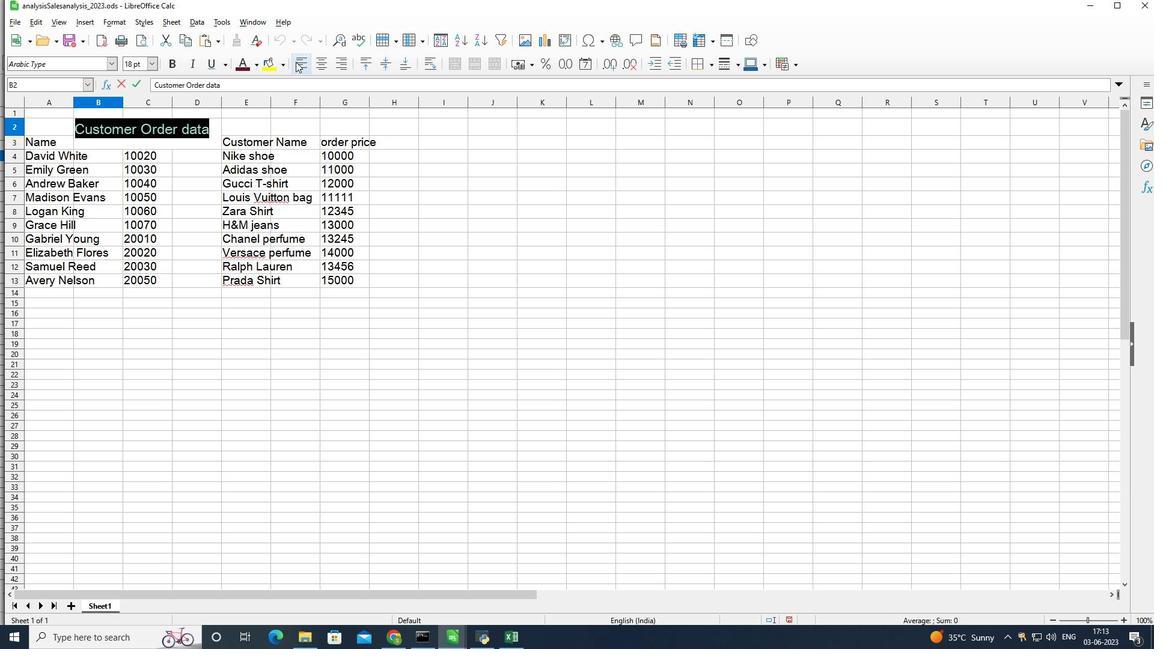 
Action: Mouse moved to (416, 309)
Screenshot: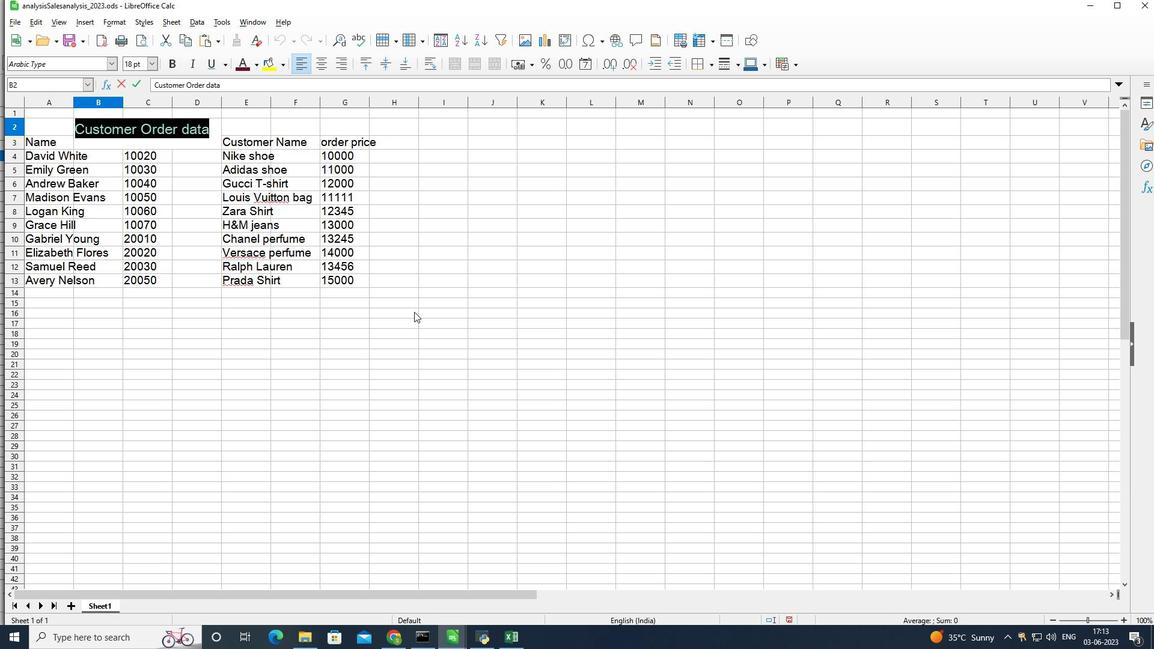 
Action: Mouse pressed left at (416, 309)
Screenshot: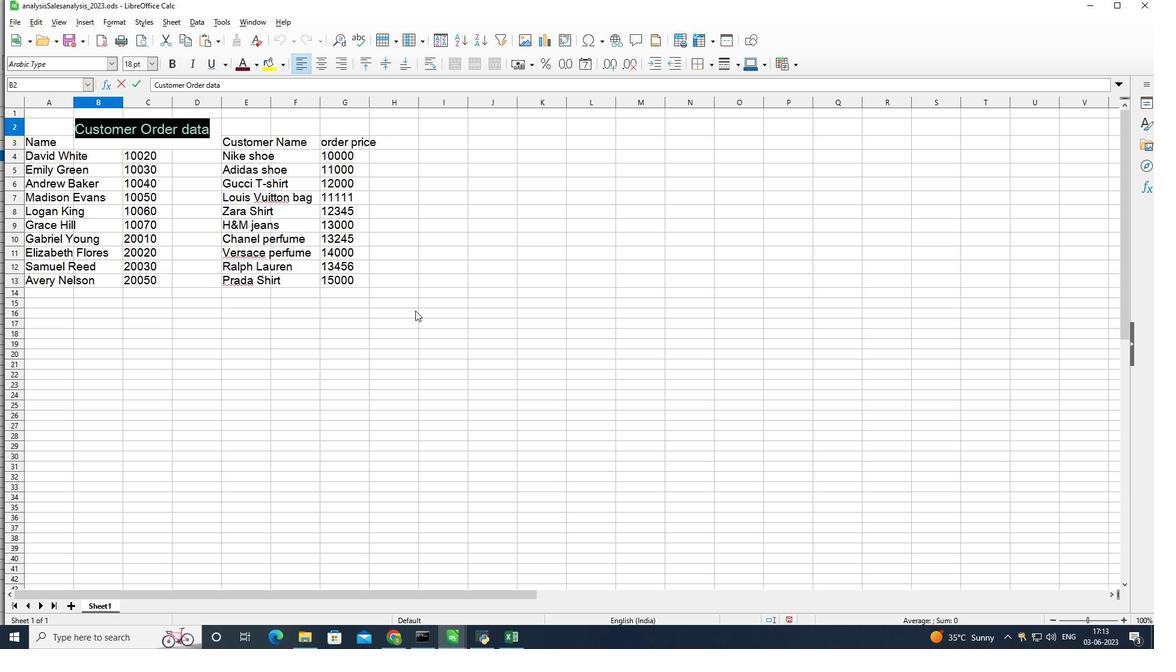 
Action: Mouse moved to (413, 306)
Screenshot: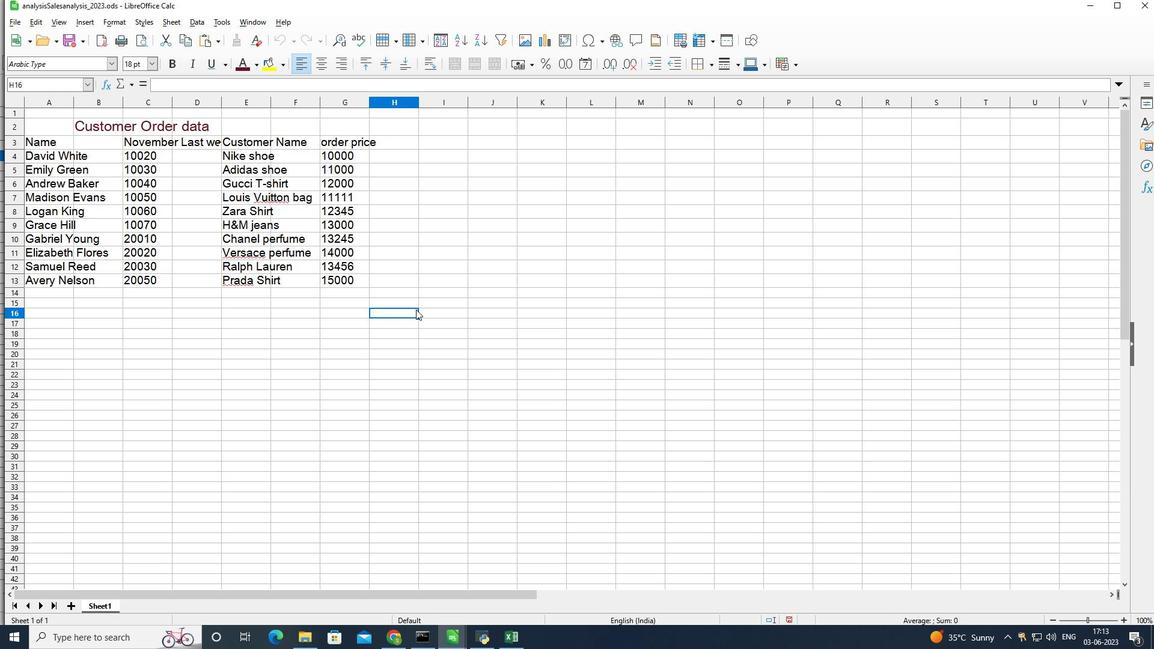 
